 Task: Find connections with filter location Chacarita with filter topic #Industrieswith filter profile language French with filter current company Colgate-Palmolive with filter school Nagpur Jobs with filter industry Communications Equipment Manufacturing with filter service category Labor and Employment Law with filter keywords title Funeral Attendant
Action: Mouse moved to (521, 86)
Screenshot: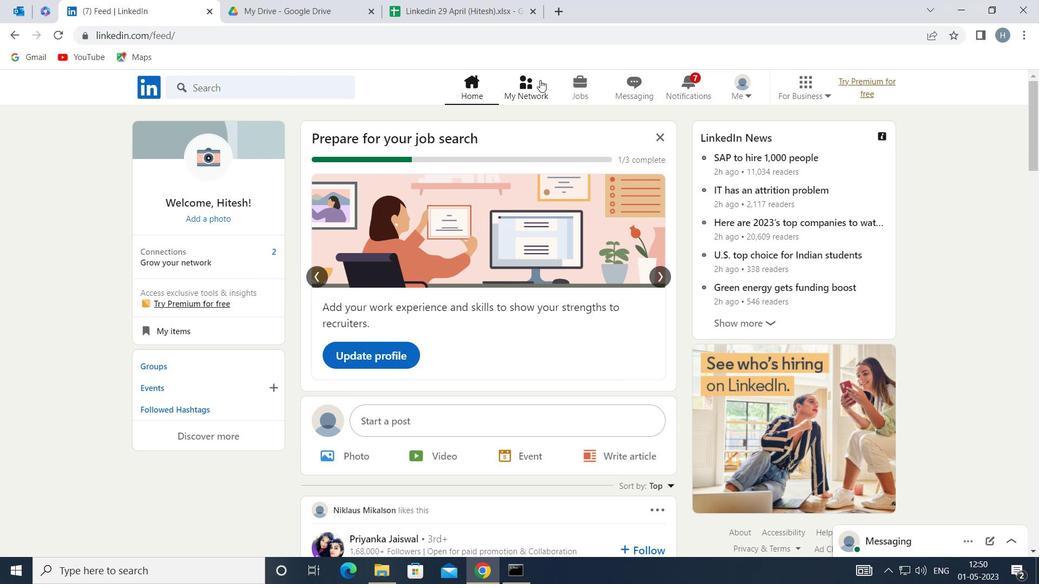 
Action: Mouse pressed left at (521, 86)
Screenshot: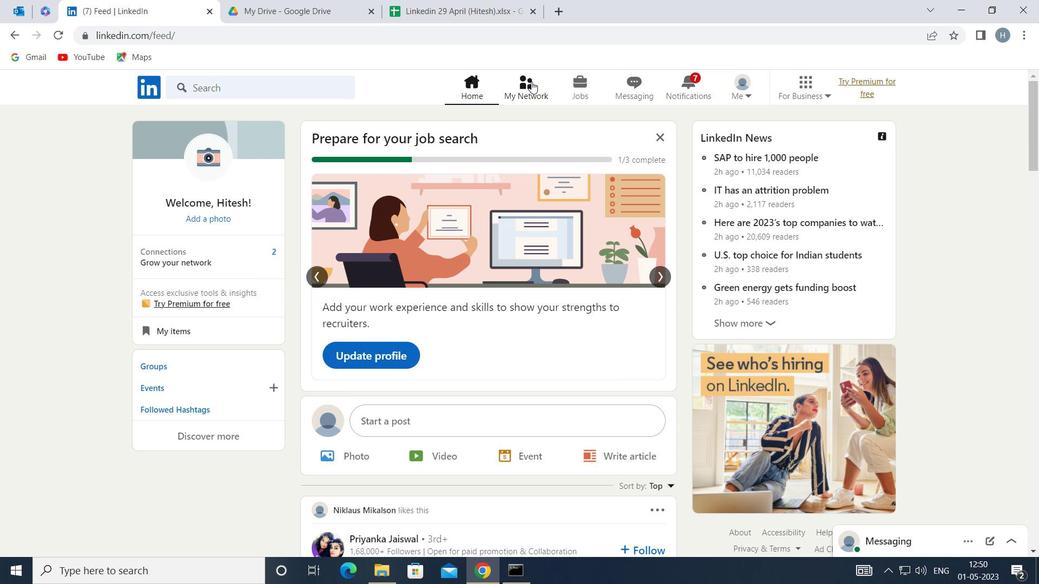 
Action: Mouse moved to (291, 161)
Screenshot: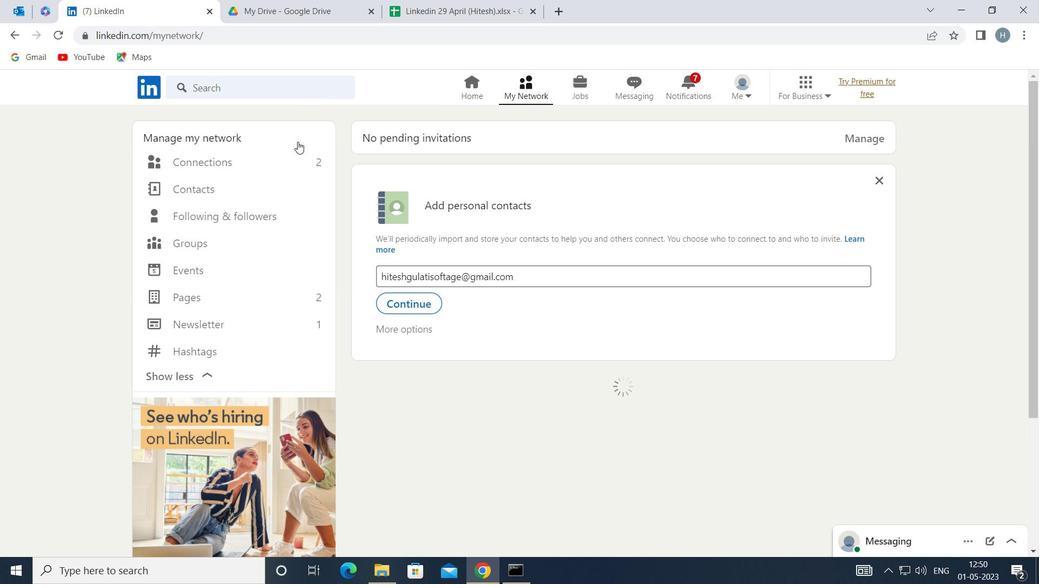 
Action: Mouse pressed left at (291, 161)
Screenshot: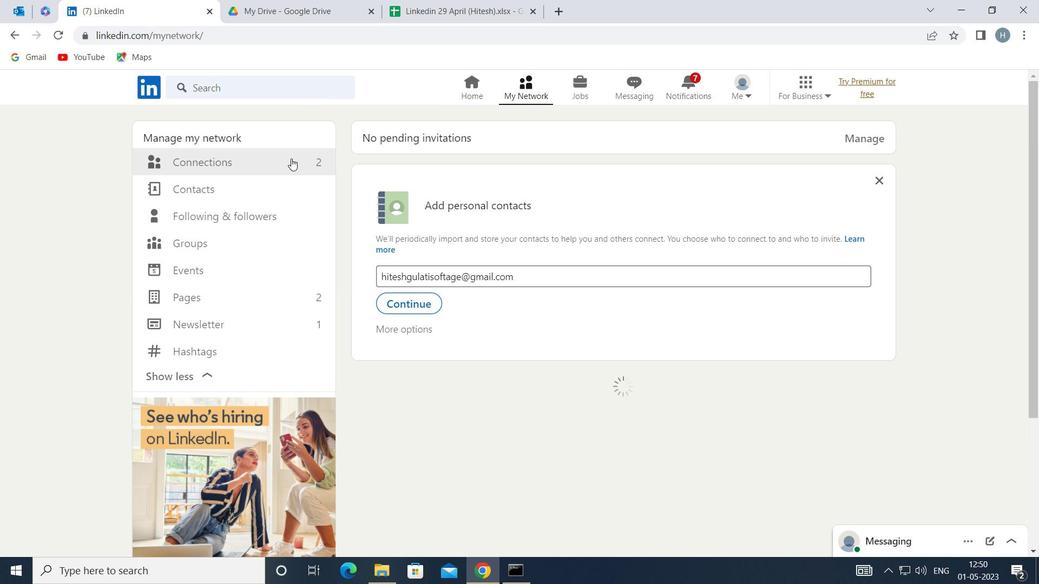 
Action: Mouse moved to (626, 163)
Screenshot: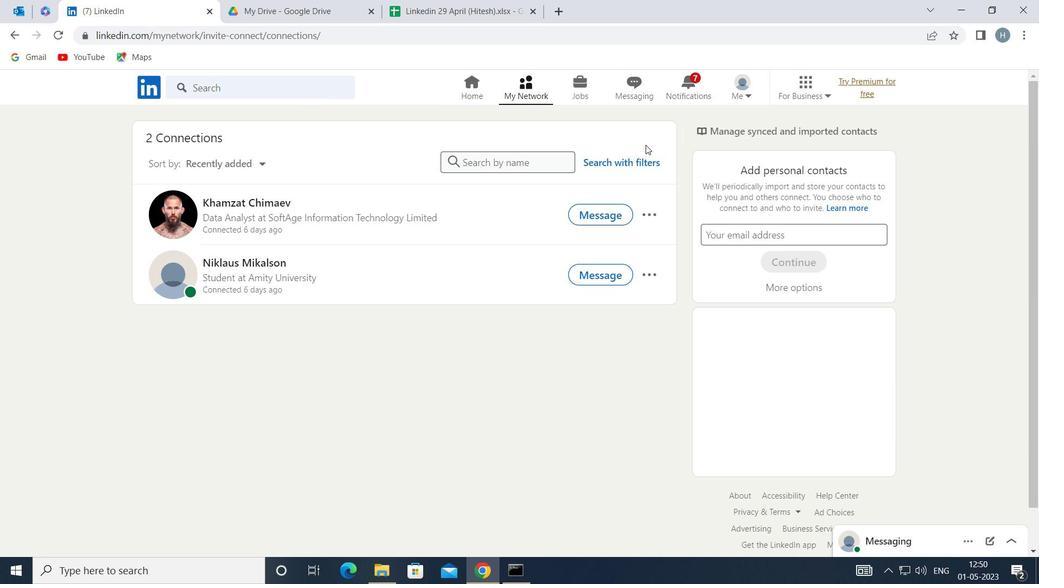 
Action: Mouse pressed left at (626, 163)
Screenshot: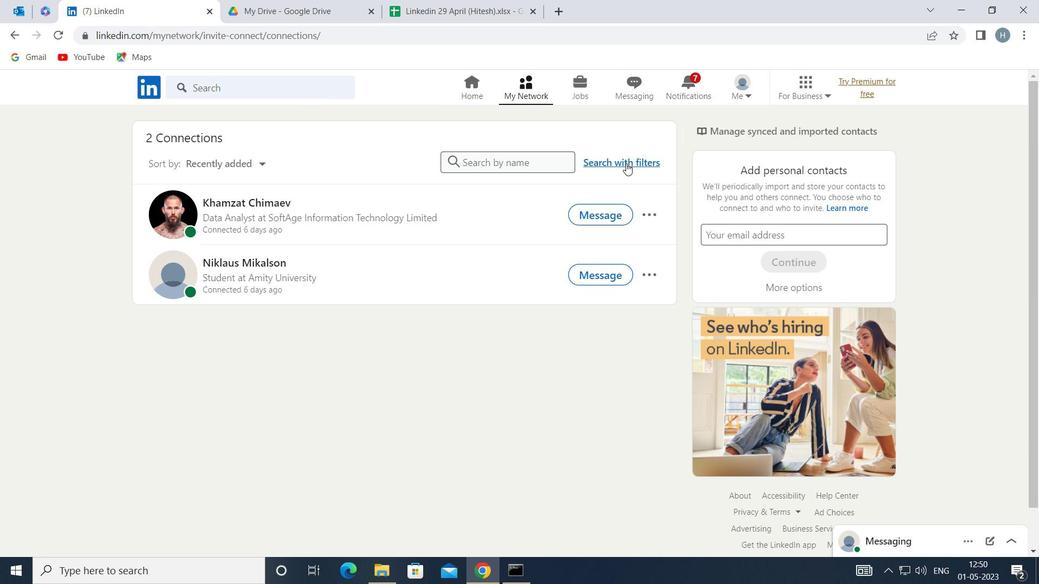 
Action: Mouse moved to (572, 124)
Screenshot: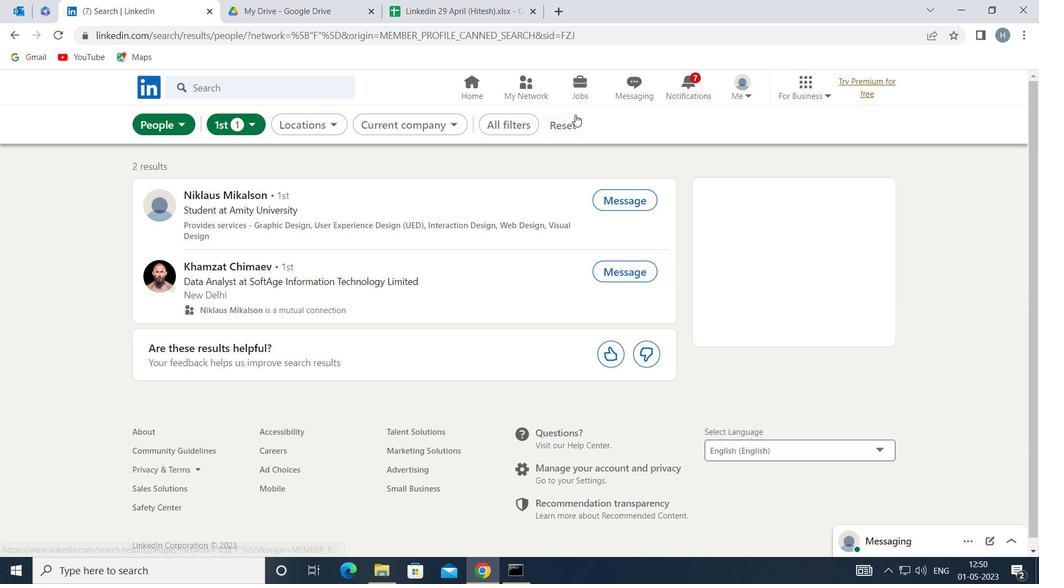 
Action: Mouse pressed left at (572, 124)
Screenshot: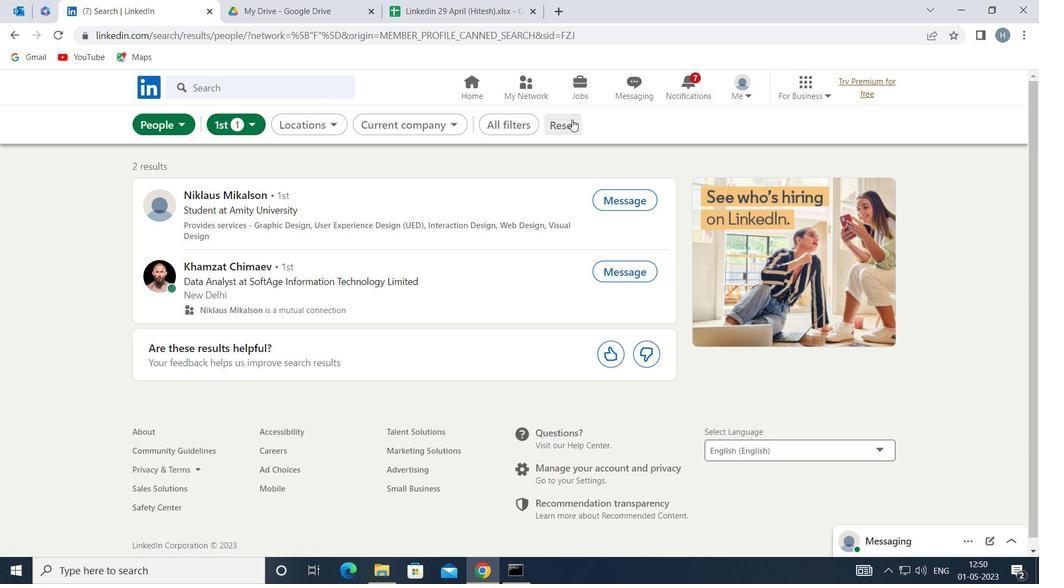 
Action: Mouse moved to (556, 120)
Screenshot: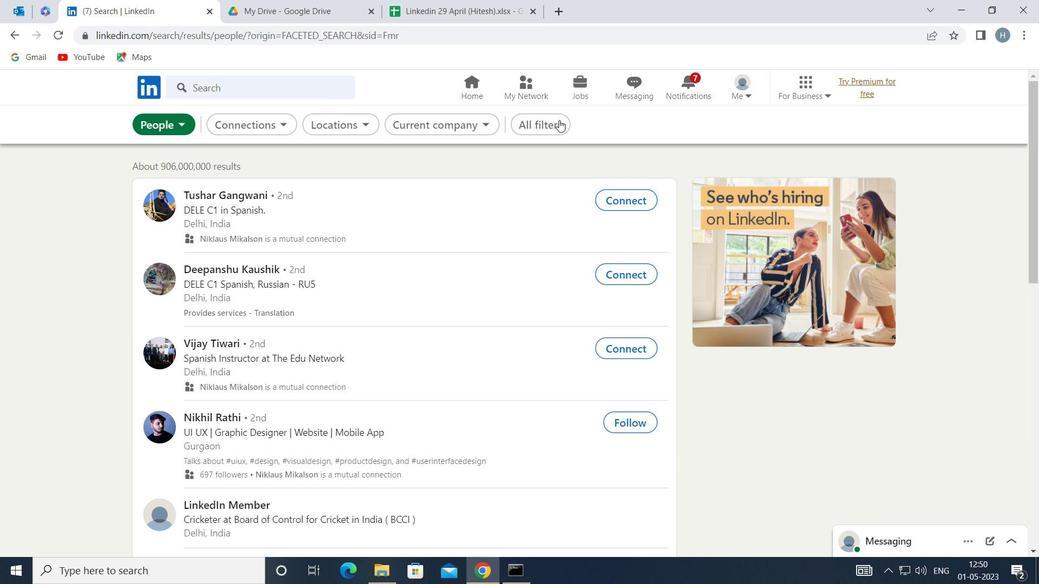 
Action: Mouse pressed left at (556, 120)
Screenshot: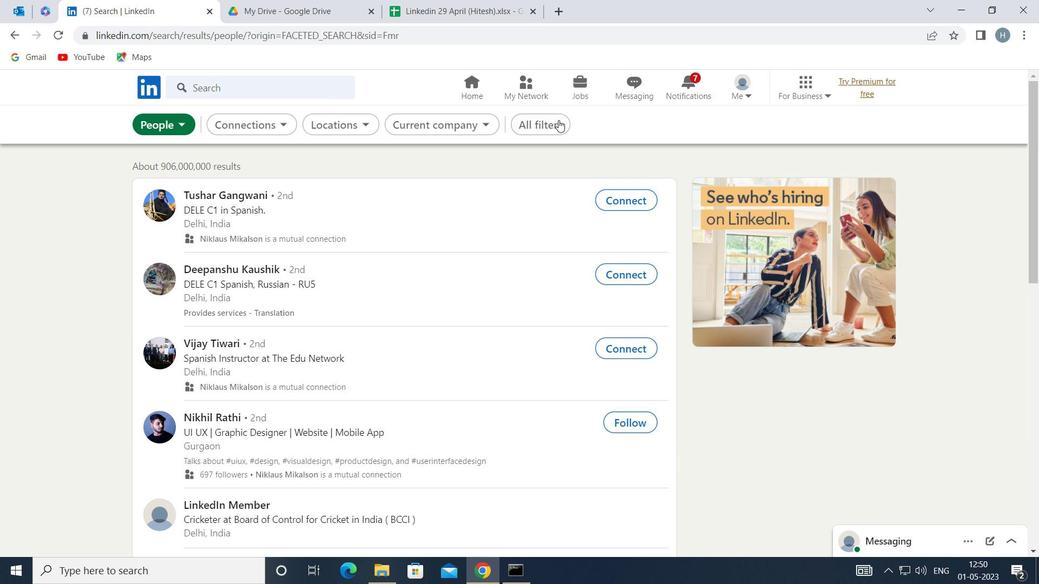 
Action: Mouse moved to (748, 294)
Screenshot: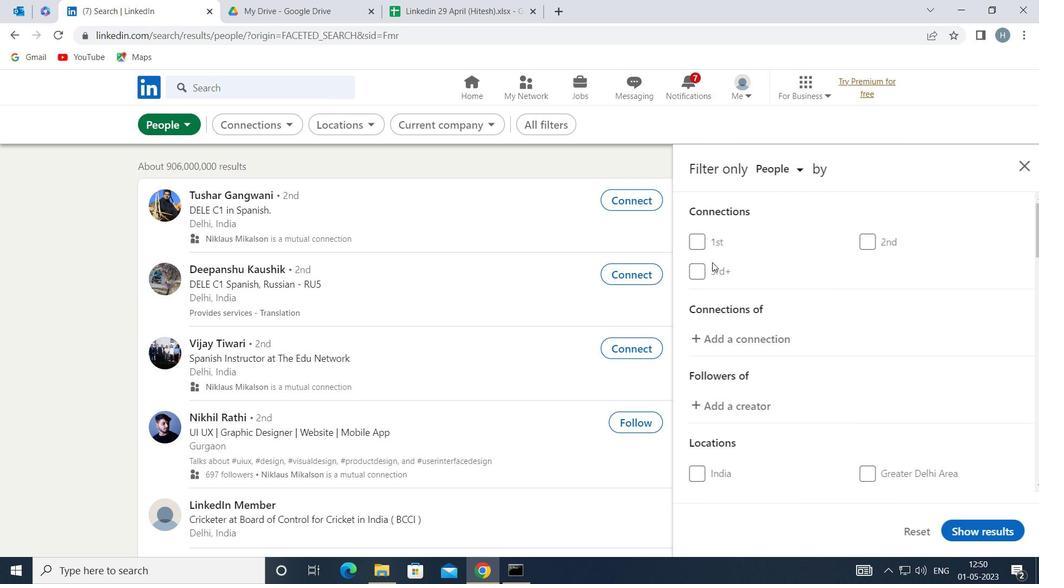 
Action: Mouse scrolled (748, 294) with delta (0, 0)
Screenshot: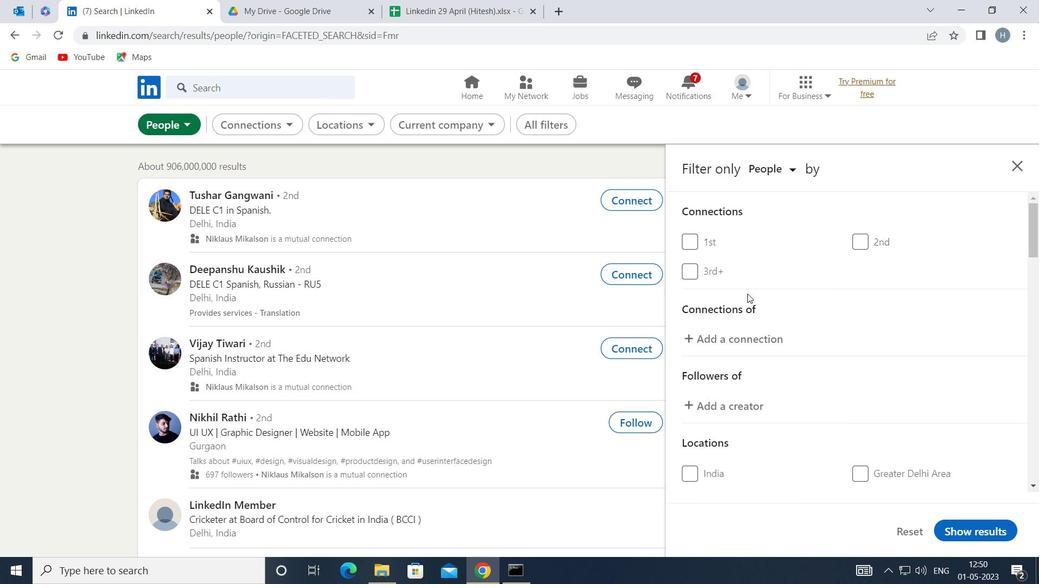 
Action: Mouse scrolled (748, 294) with delta (0, 0)
Screenshot: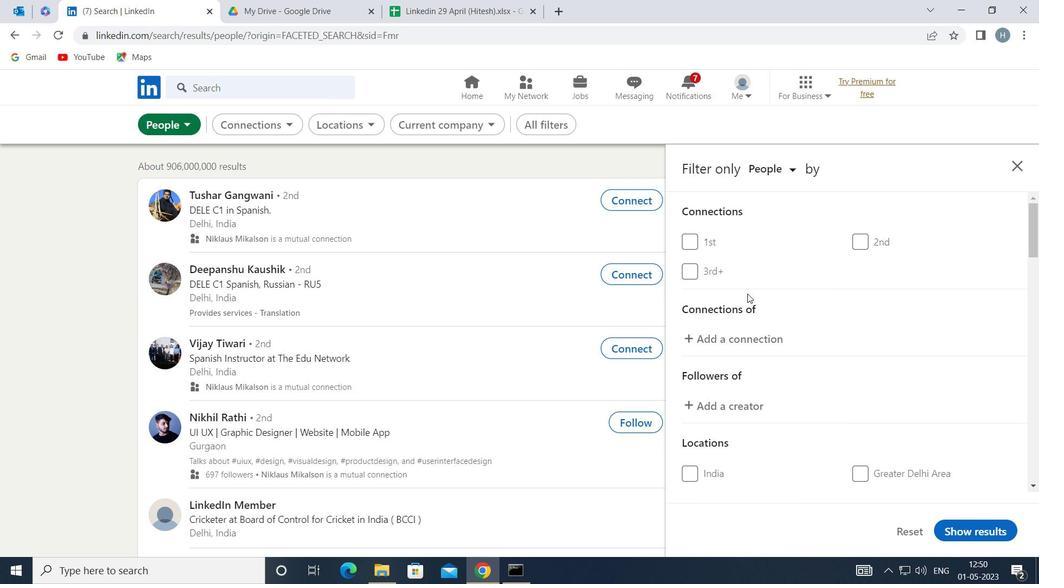 
Action: Mouse scrolled (748, 295) with delta (0, 0)
Screenshot: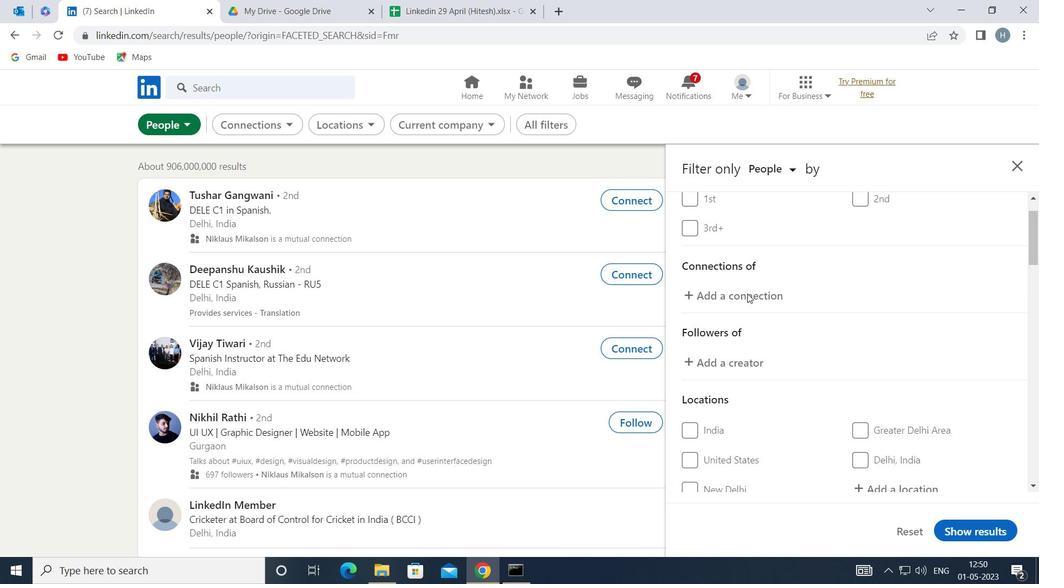 
Action: Mouse scrolled (748, 294) with delta (0, 0)
Screenshot: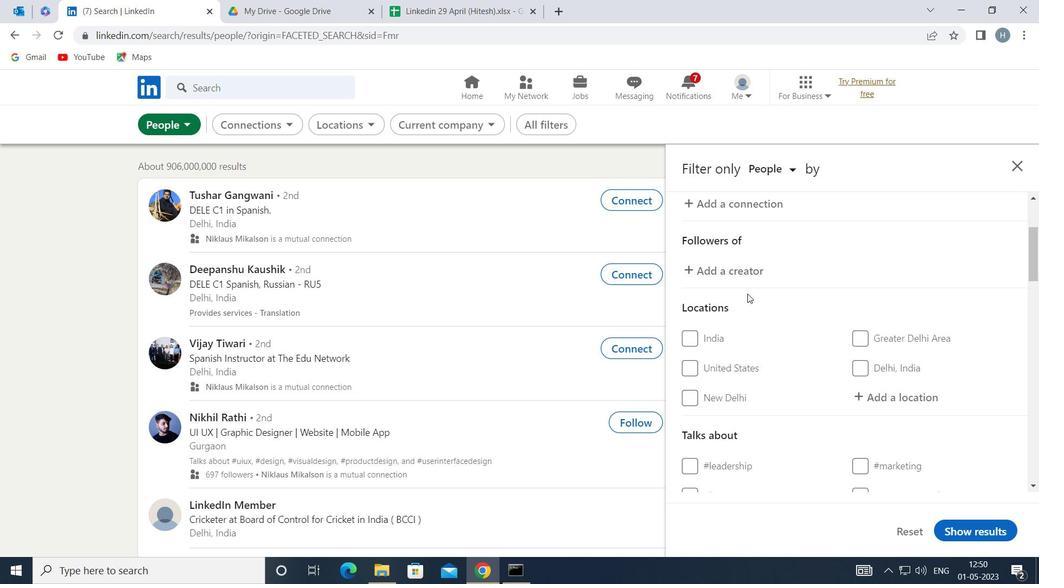
Action: Mouse moved to (877, 394)
Screenshot: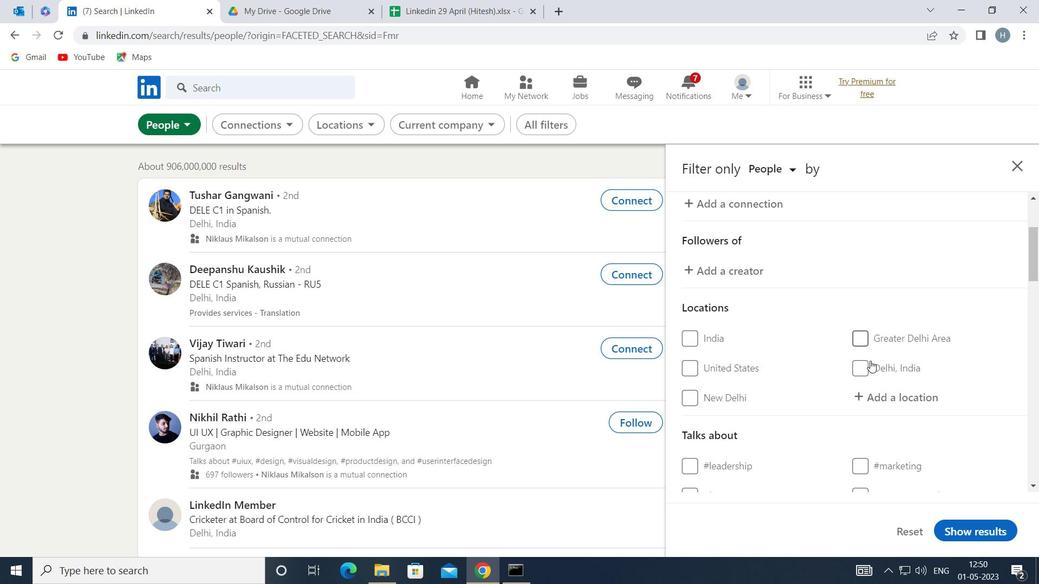 
Action: Mouse pressed left at (877, 394)
Screenshot: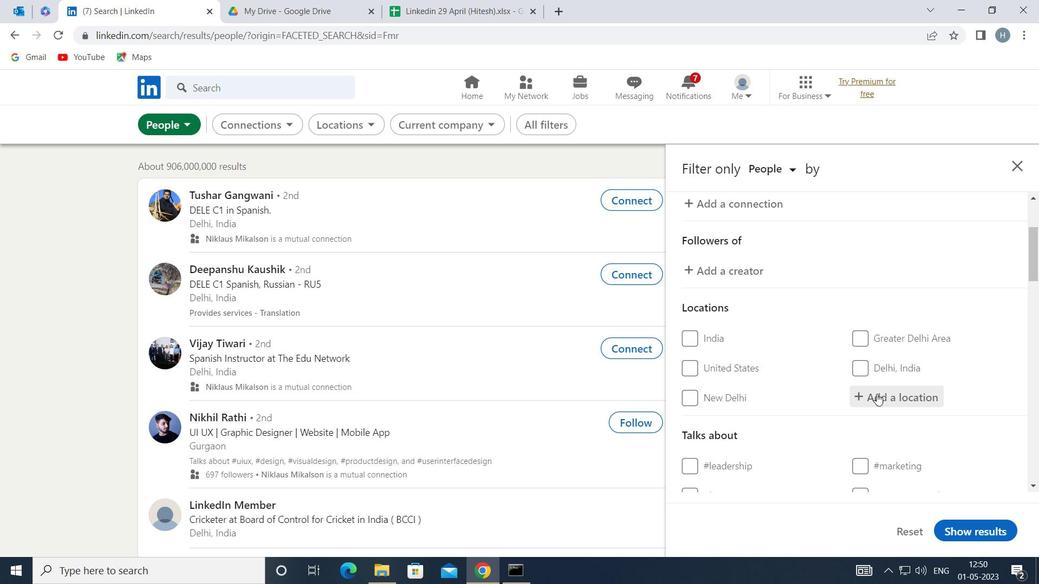 
Action: Mouse moved to (852, 397)
Screenshot: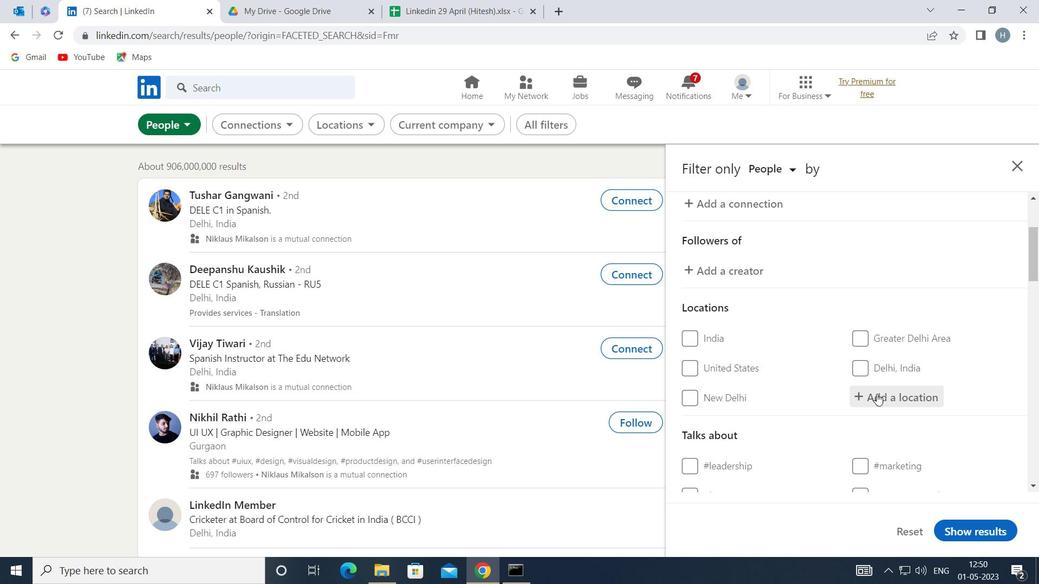 
Action: Key pressed <Key.shift><Key.shift>CHACARITA<Key.enter>
Screenshot: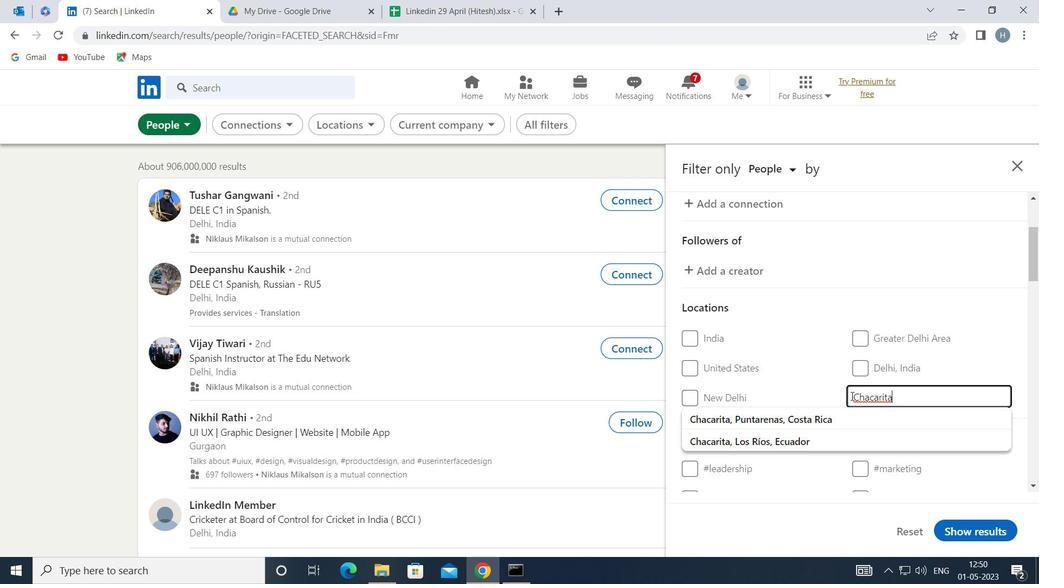 
Action: Mouse scrolled (852, 396) with delta (0, 0)
Screenshot: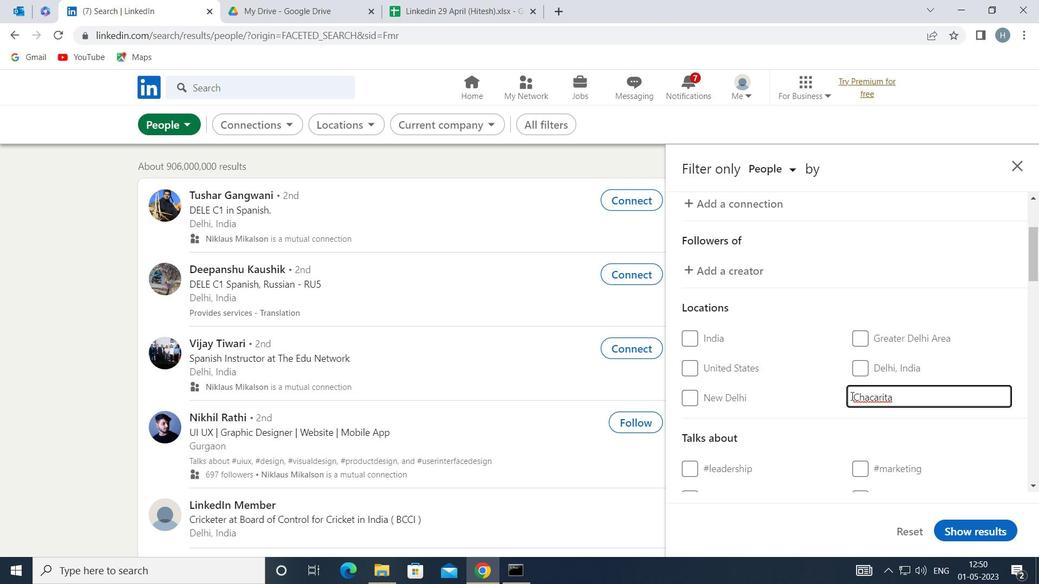 
Action: Mouse moved to (850, 395)
Screenshot: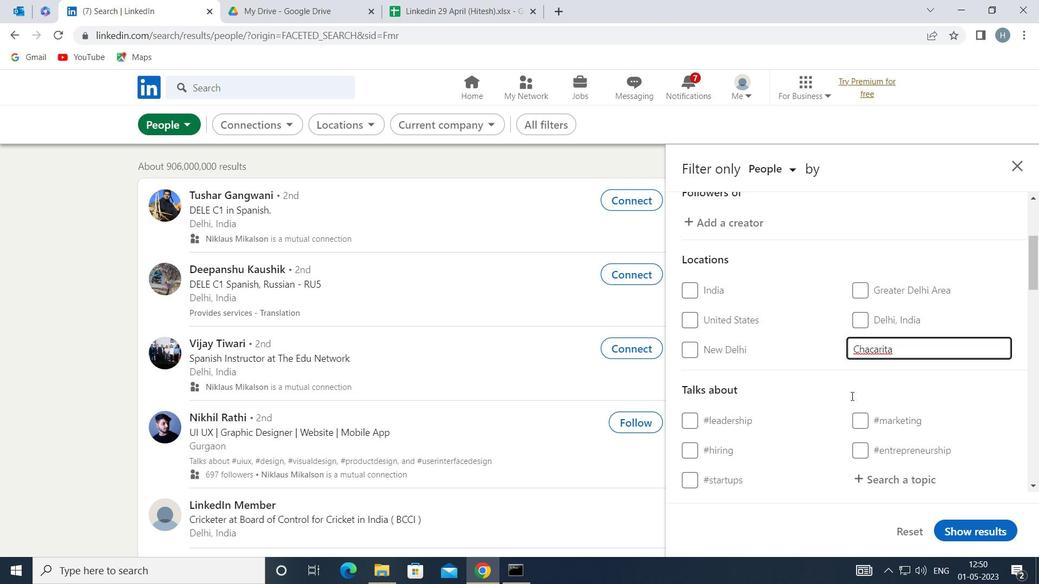 
Action: Mouse scrolled (850, 394) with delta (0, 0)
Screenshot: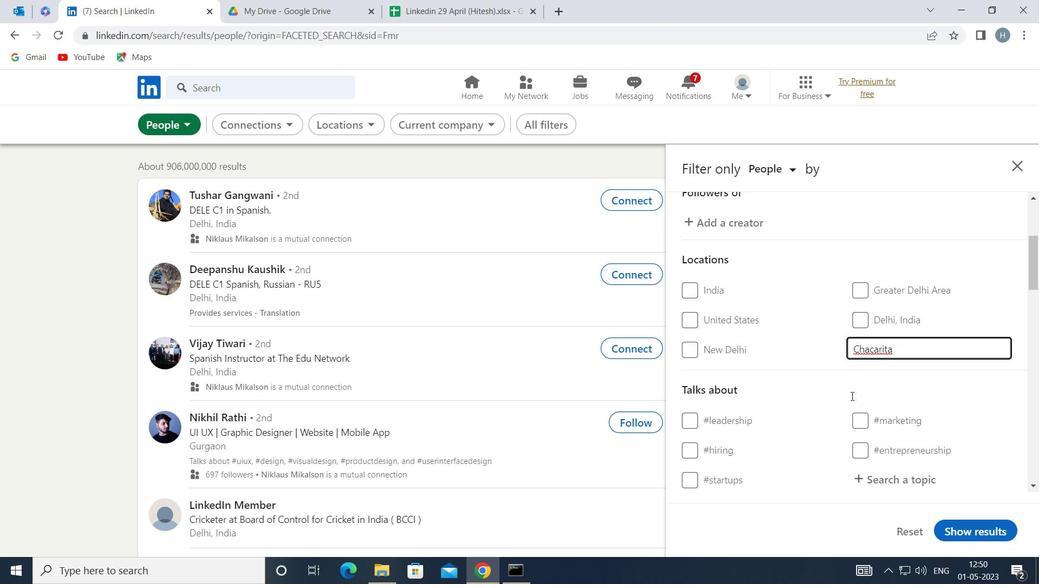 
Action: Mouse moved to (868, 387)
Screenshot: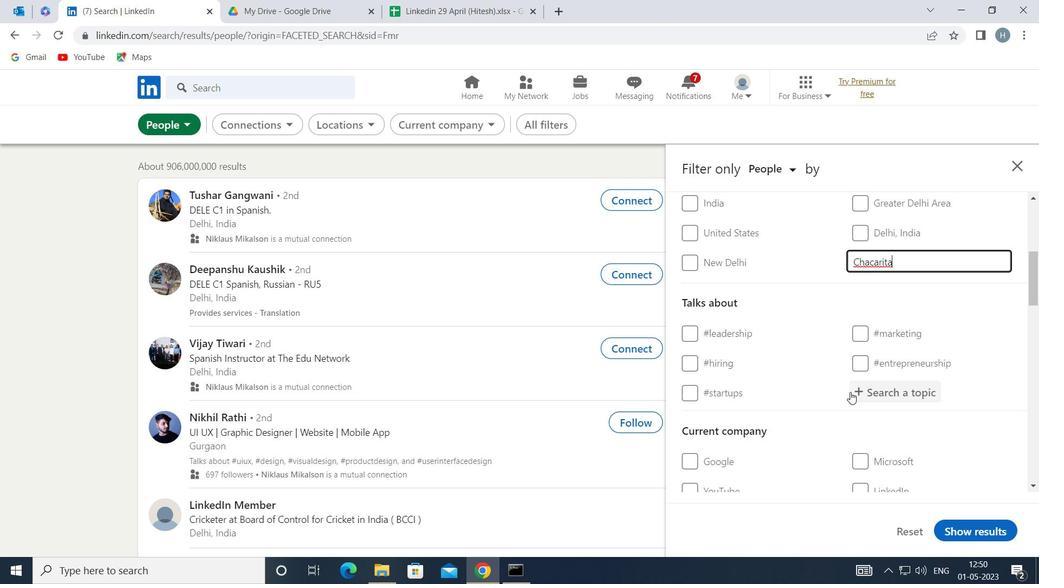 
Action: Mouse pressed left at (868, 387)
Screenshot: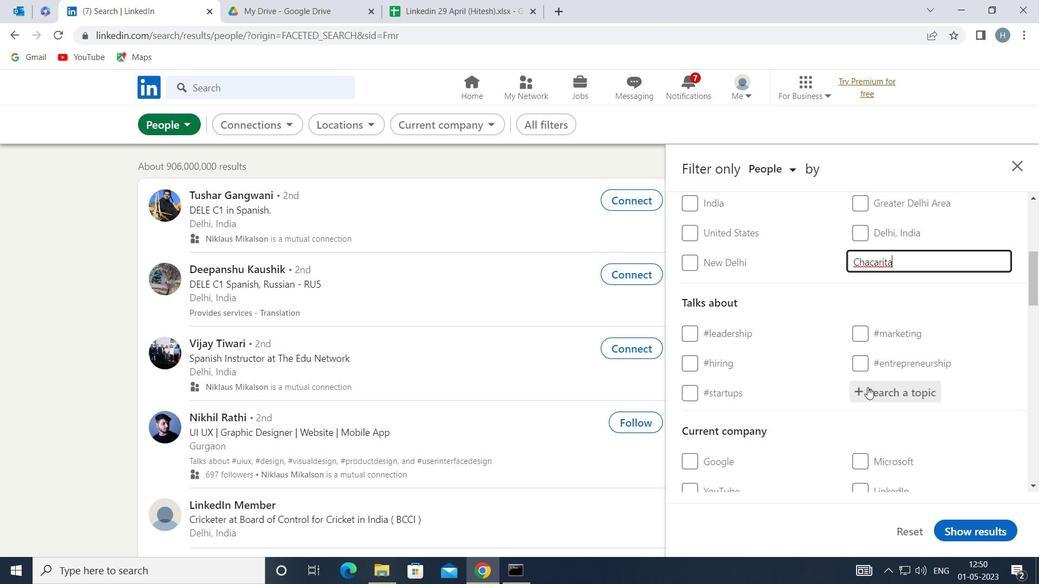 
Action: Key pressed <Key.shift>INDUSTRIE
Screenshot: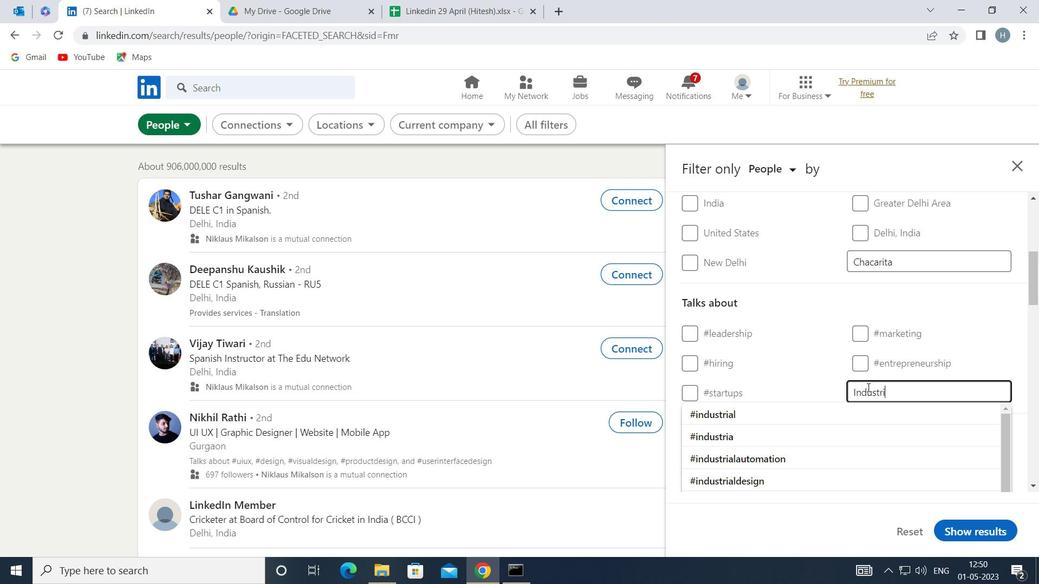 
Action: Mouse moved to (869, 386)
Screenshot: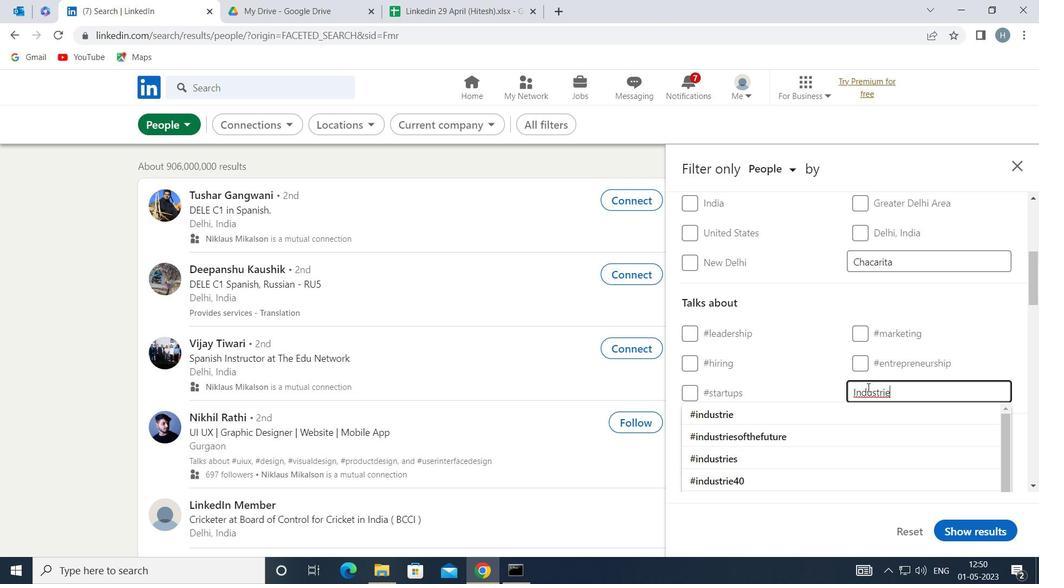 
Action: Key pressed S
Screenshot: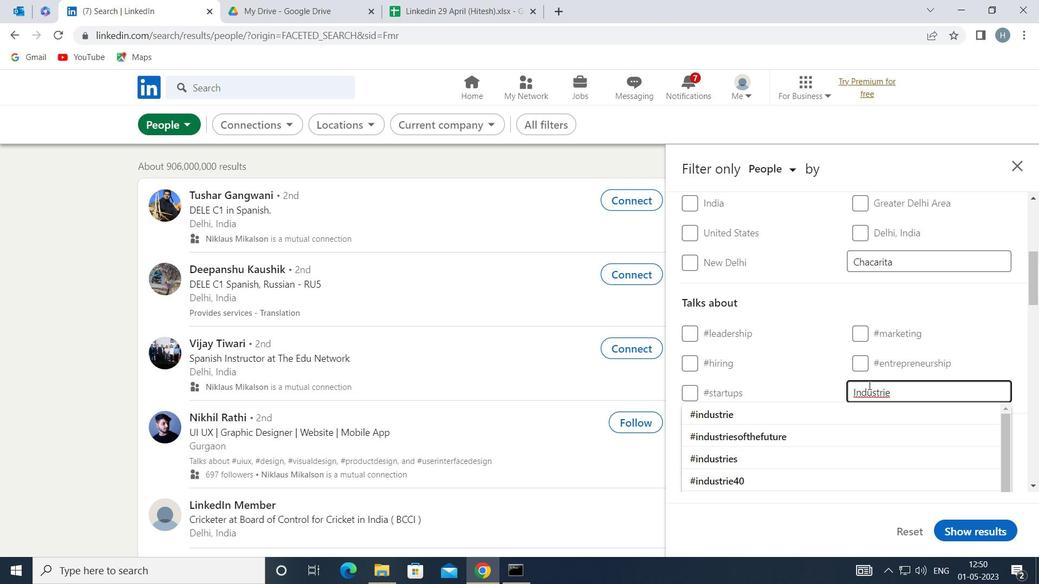 
Action: Mouse moved to (807, 440)
Screenshot: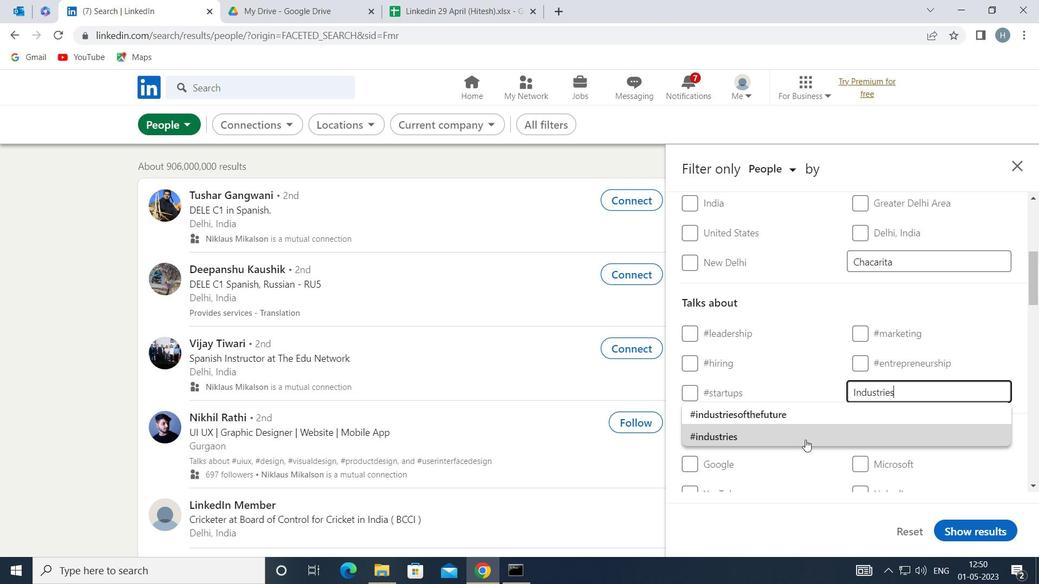
Action: Mouse pressed left at (807, 440)
Screenshot: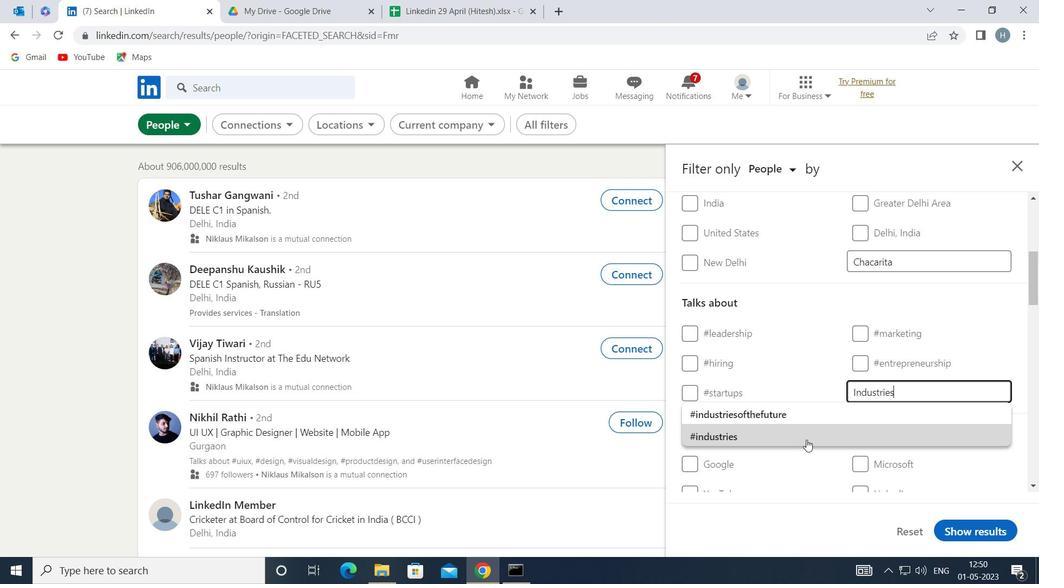 
Action: Mouse moved to (804, 424)
Screenshot: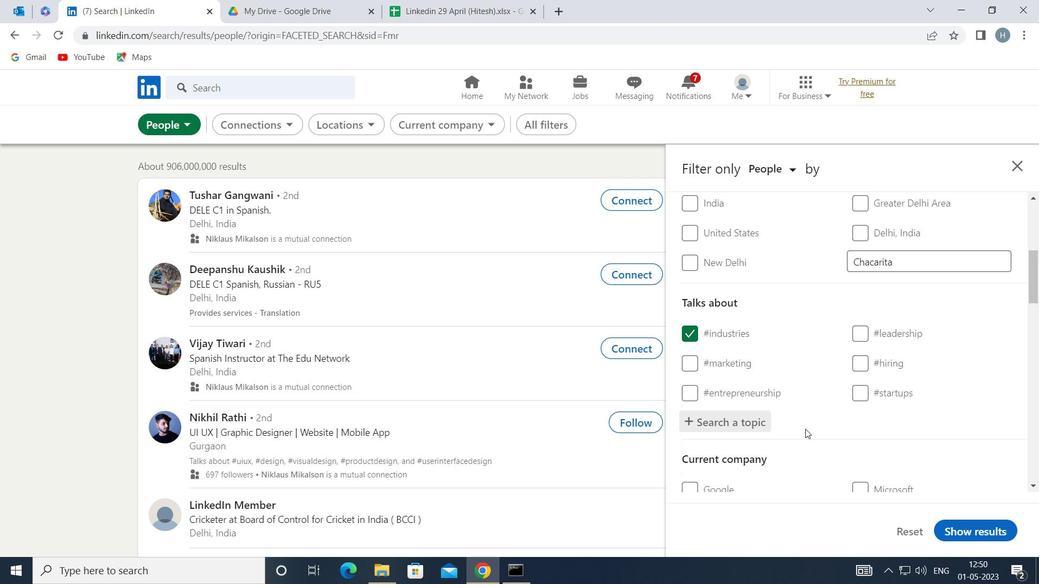 
Action: Mouse scrolled (804, 423) with delta (0, 0)
Screenshot: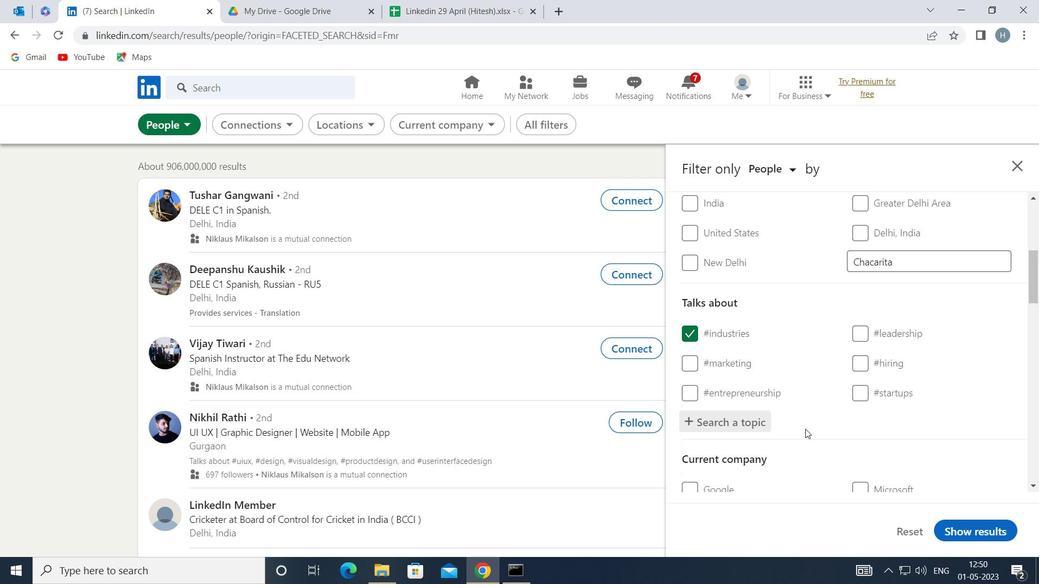 
Action: Mouse scrolled (804, 423) with delta (0, 0)
Screenshot: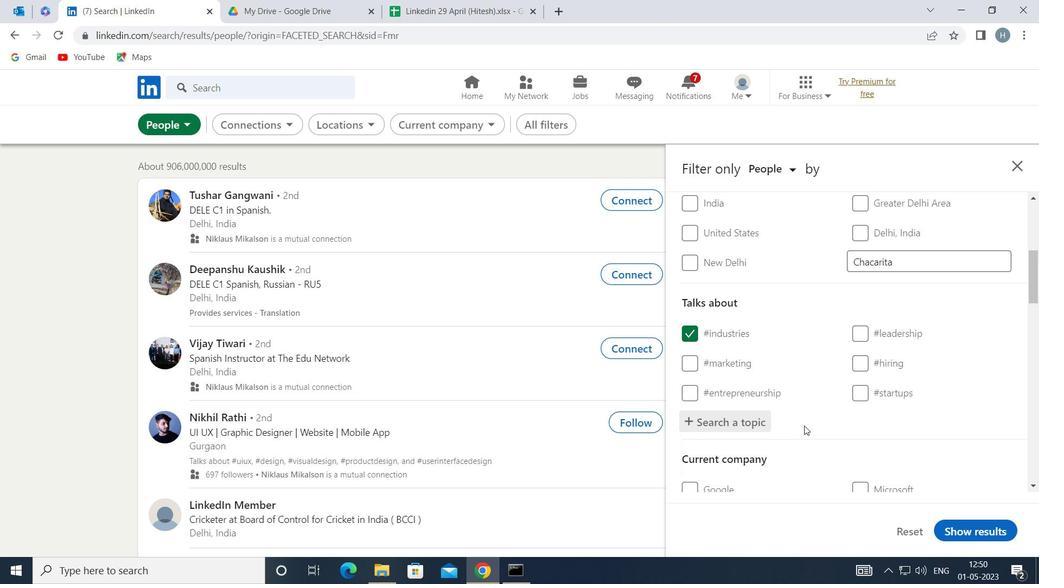 
Action: Mouse moved to (804, 424)
Screenshot: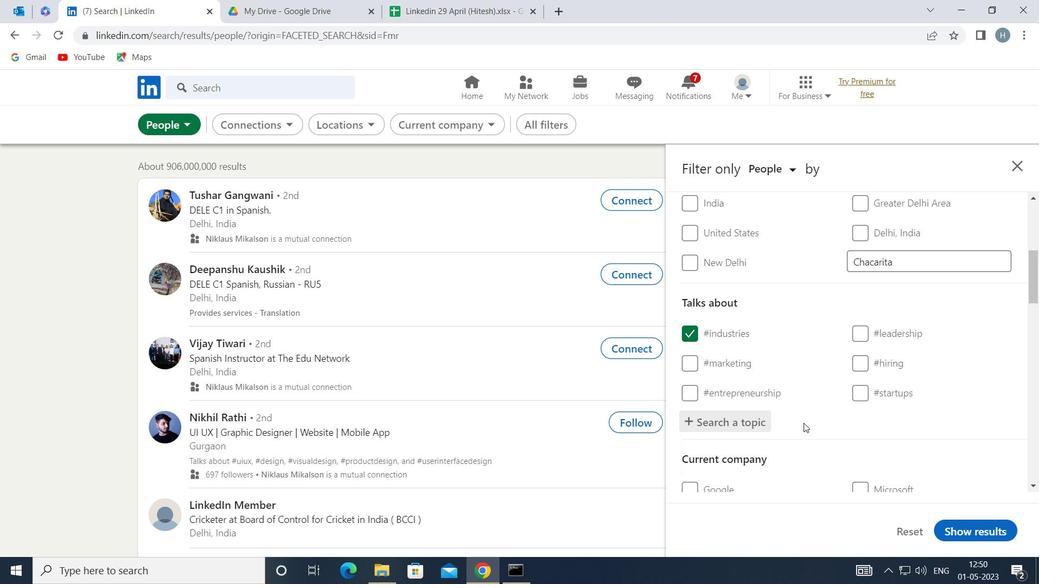 
Action: Mouse scrolled (804, 423) with delta (0, 0)
Screenshot: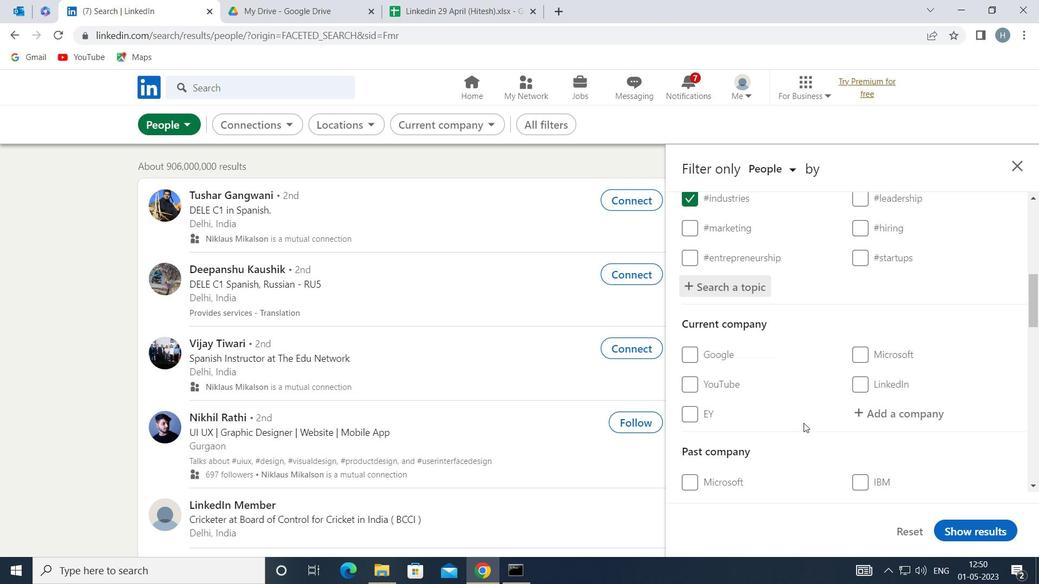 
Action: Mouse scrolled (804, 423) with delta (0, 0)
Screenshot: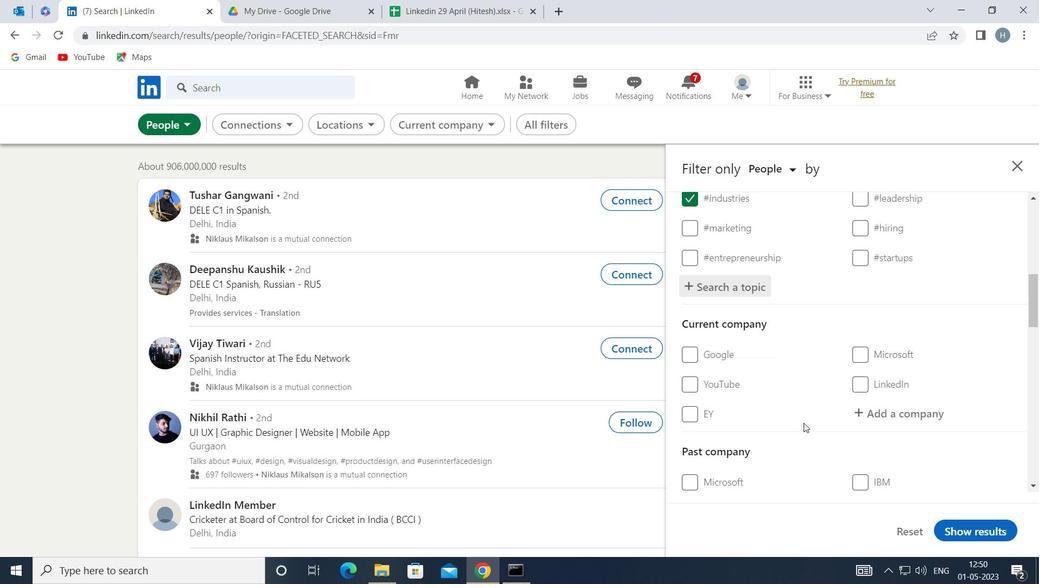 
Action: Mouse scrolled (804, 423) with delta (0, 0)
Screenshot: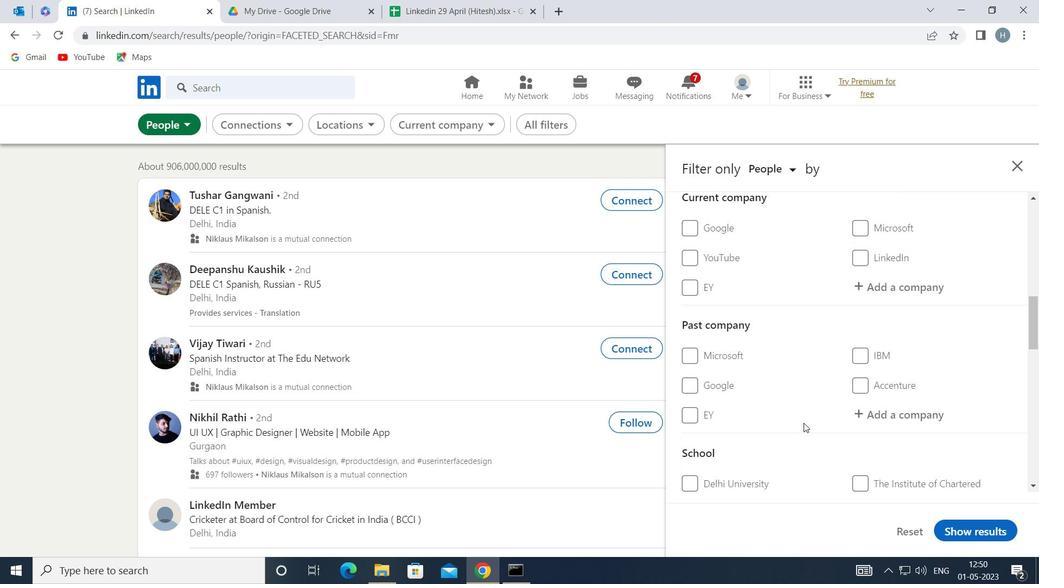 
Action: Mouse scrolled (804, 423) with delta (0, 0)
Screenshot: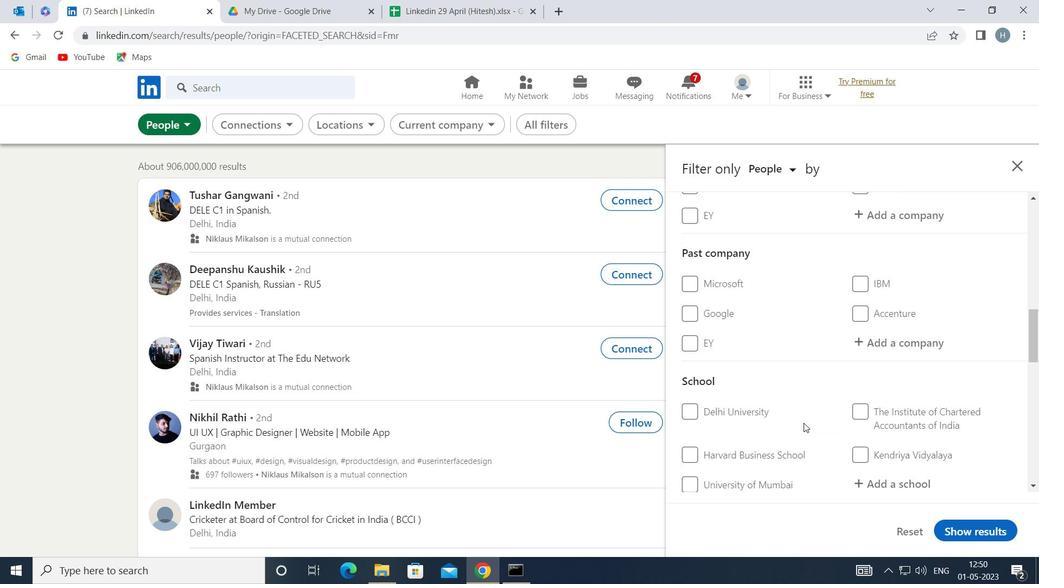 
Action: Mouse scrolled (804, 423) with delta (0, 0)
Screenshot: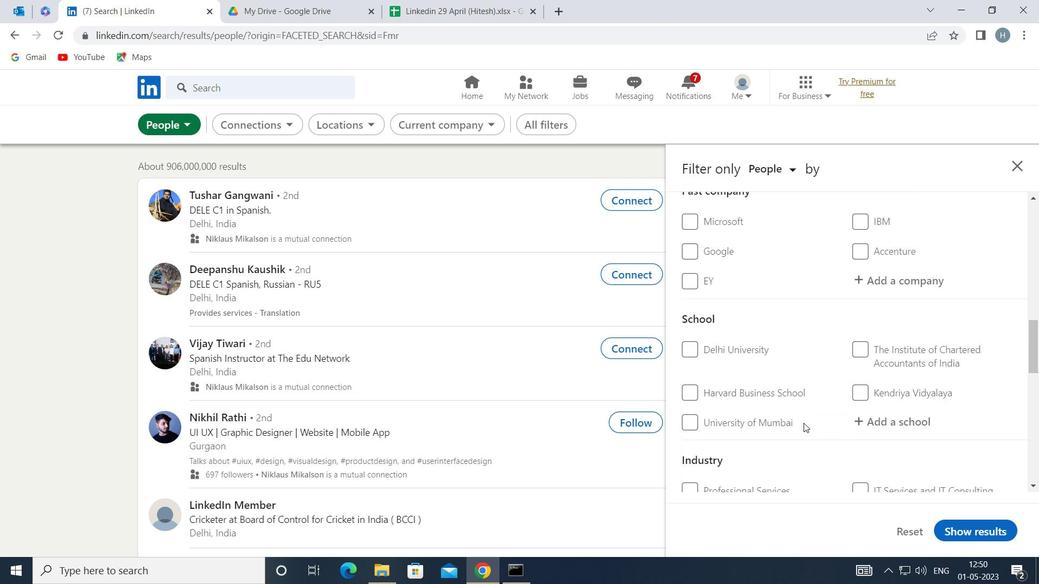 
Action: Mouse scrolled (804, 423) with delta (0, 0)
Screenshot: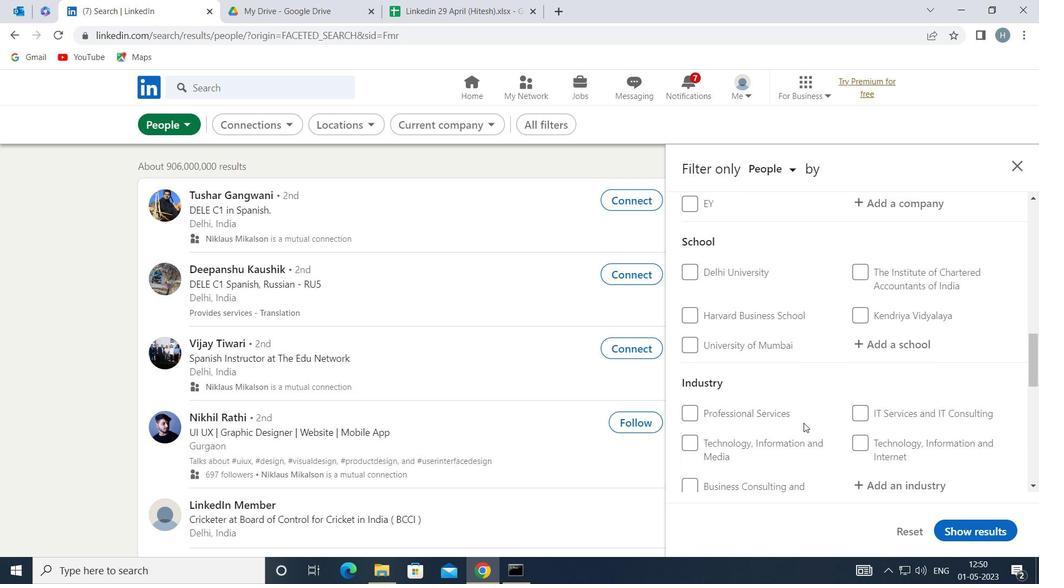 
Action: Mouse scrolled (804, 423) with delta (0, 0)
Screenshot: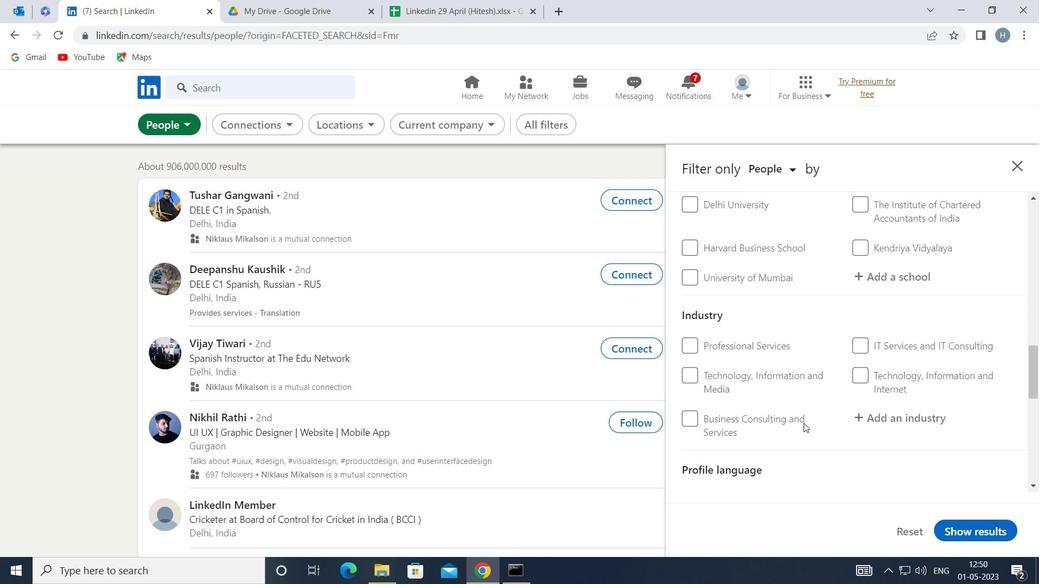 
Action: Mouse scrolled (804, 423) with delta (0, 0)
Screenshot: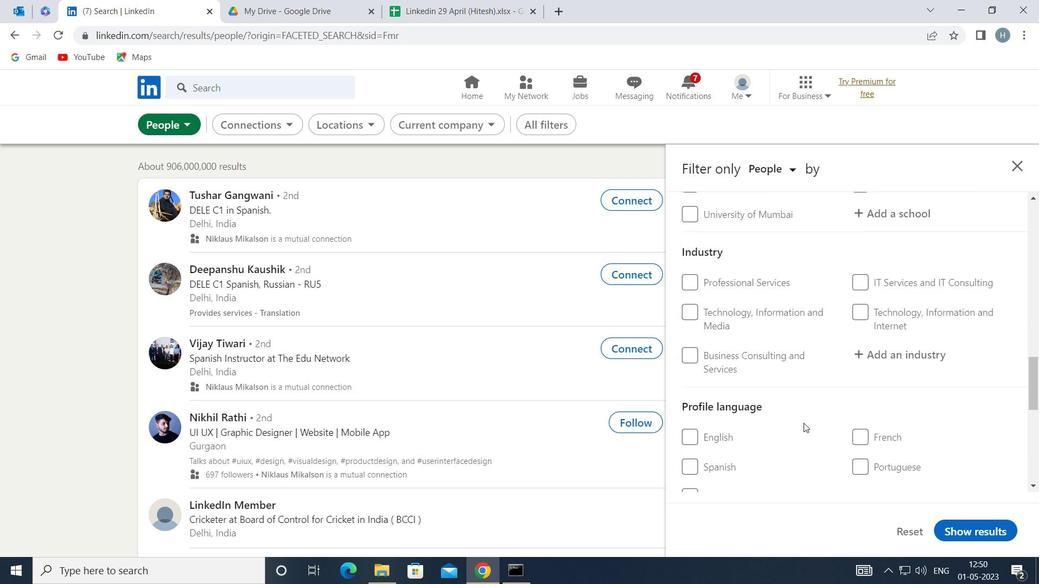 
Action: Mouse moved to (857, 369)
Screenshot: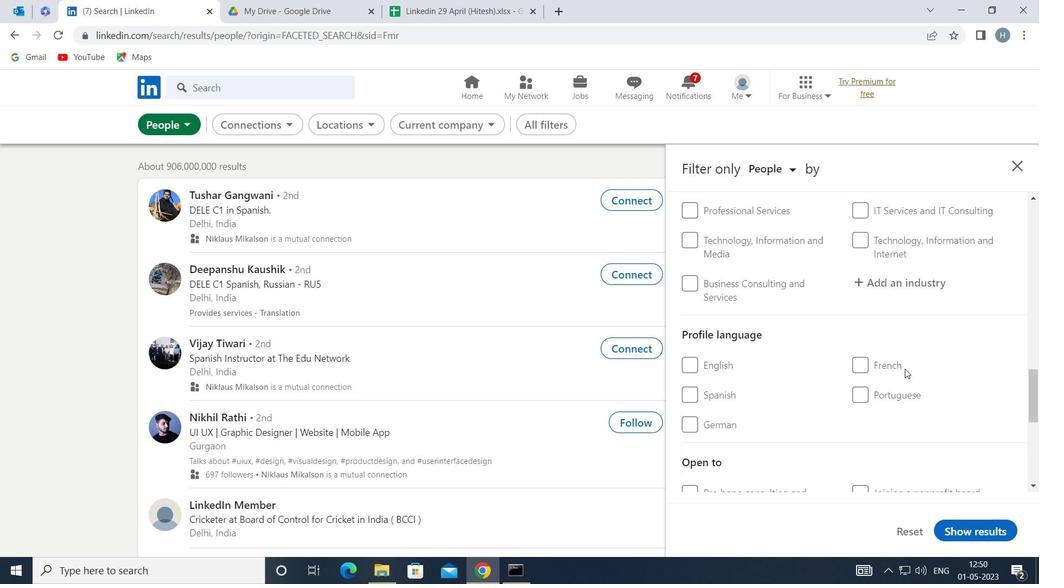 
Action: Mouse pressed left at (857, 369)
Screenshot: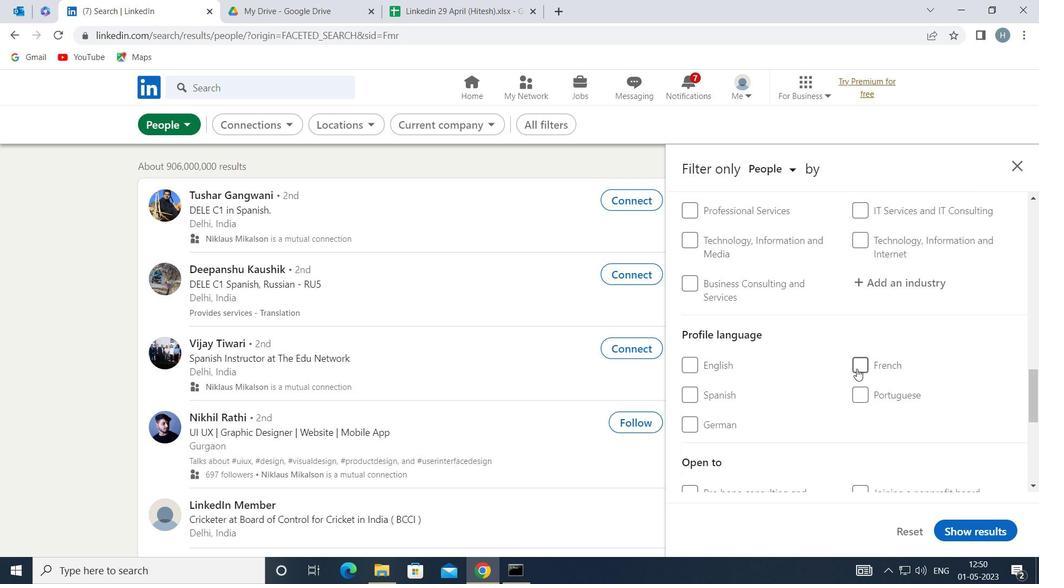 
Action: Mouse moved to (802, 401)
Screenshot: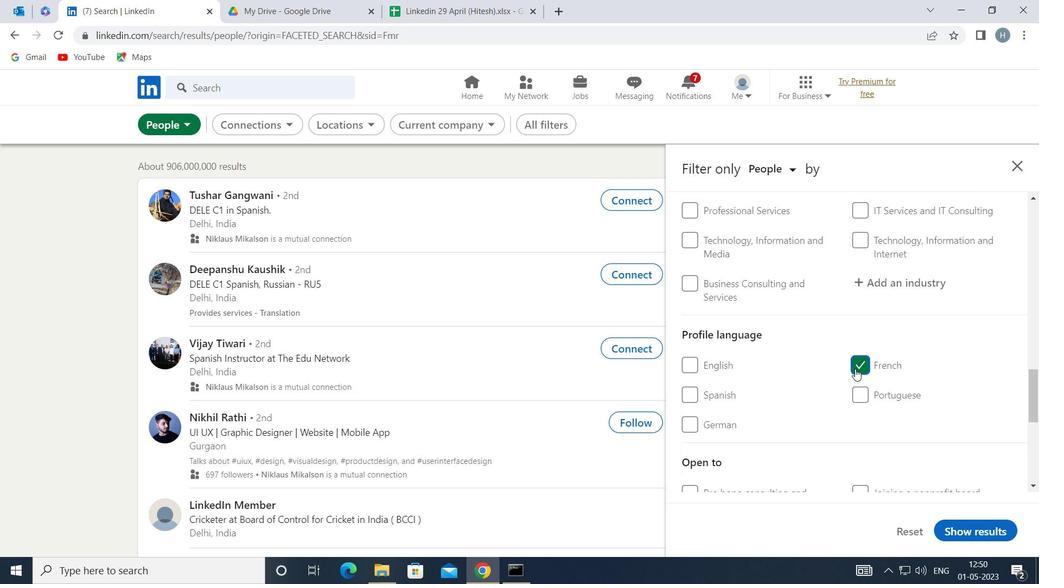 
Action: Mouse scrolled (802, 402) with delta (0, 0)
Screenshot: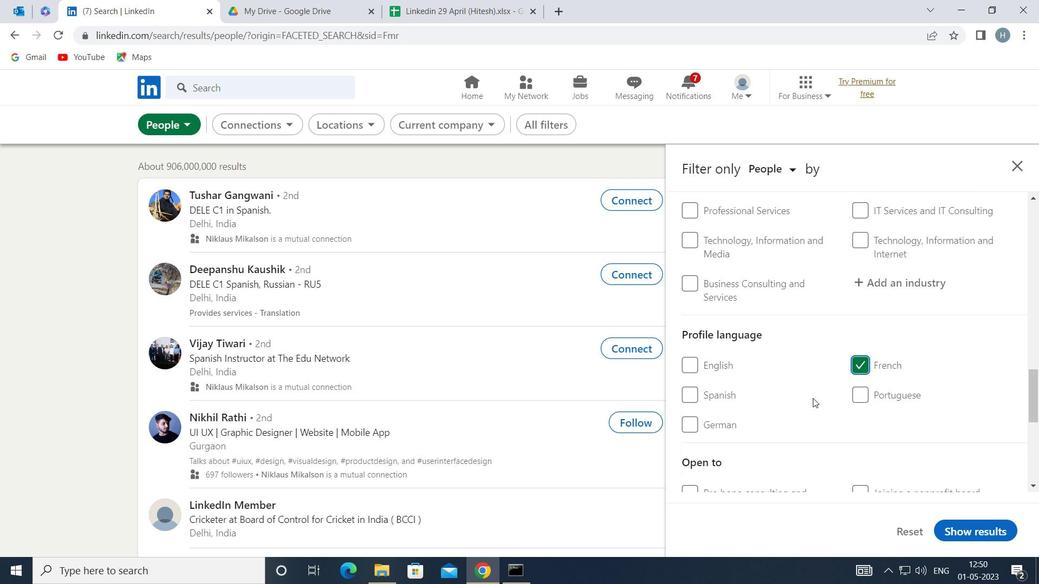 
Action: Mouse scrolled (802, 402) with delta (0, 0)
Screenshot: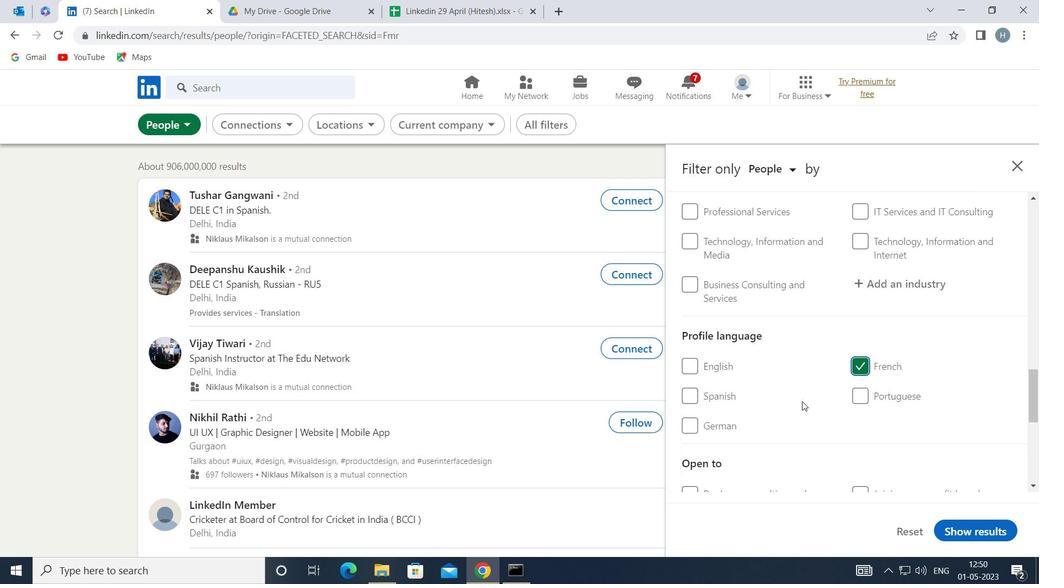 
Action: Mouse scrolled (802, 402) with delta (0, 0)
Screenshot: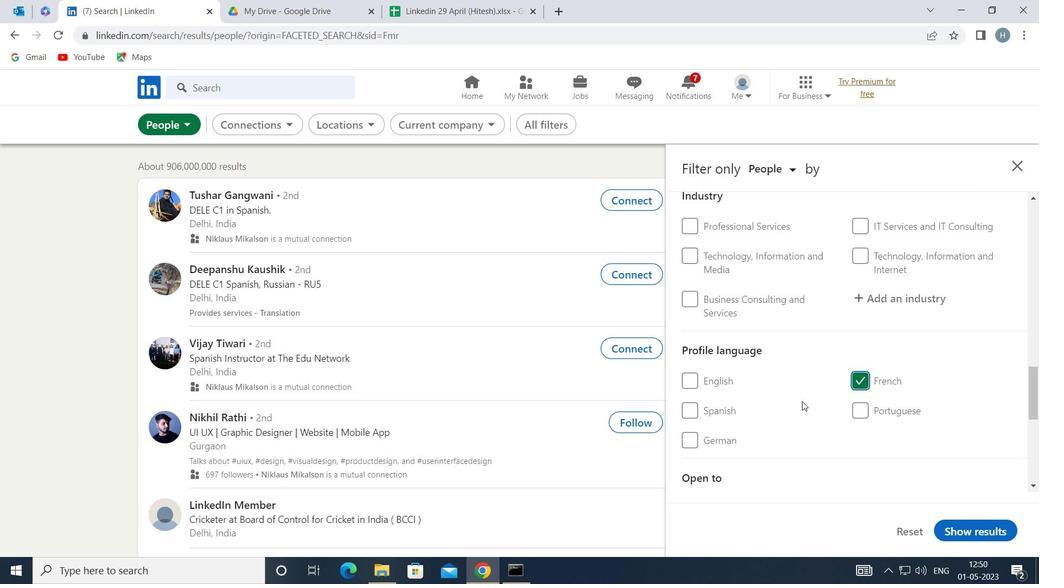 
Action: Mouse scrolled (802, 402) with delta (0, 0)
Screenshot: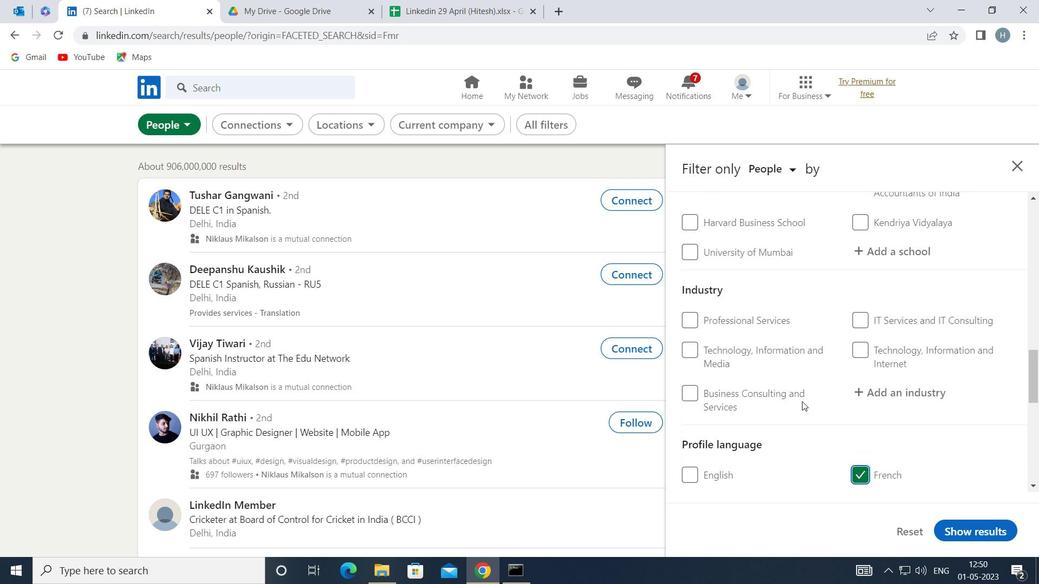 
Action: Mouse scrolled (802, 402) with delta (0, 0)
Screenshot: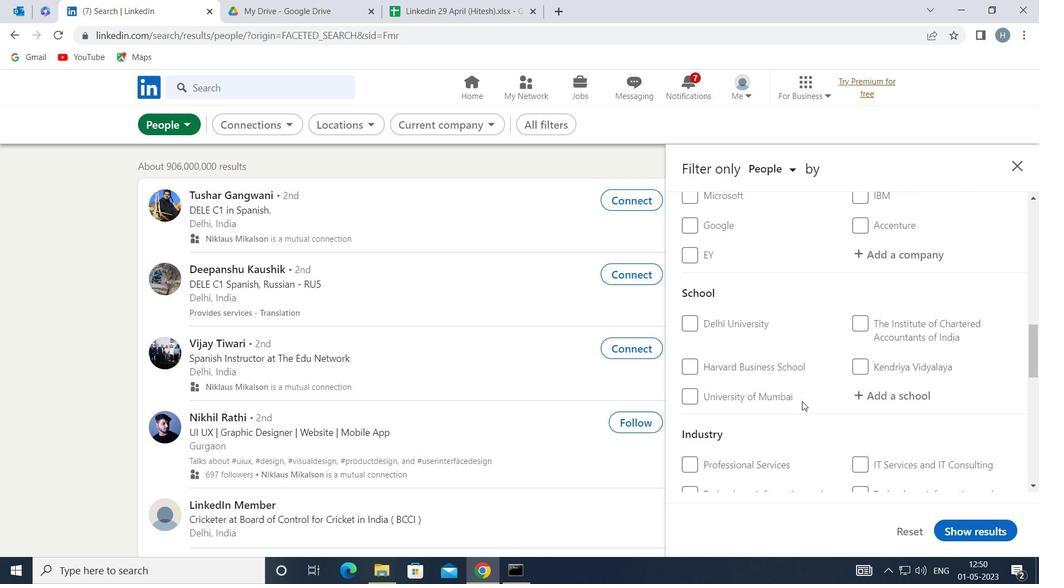 
Action: Mouse scrolled (802, 402) with delta (0, 0)
Screenshot: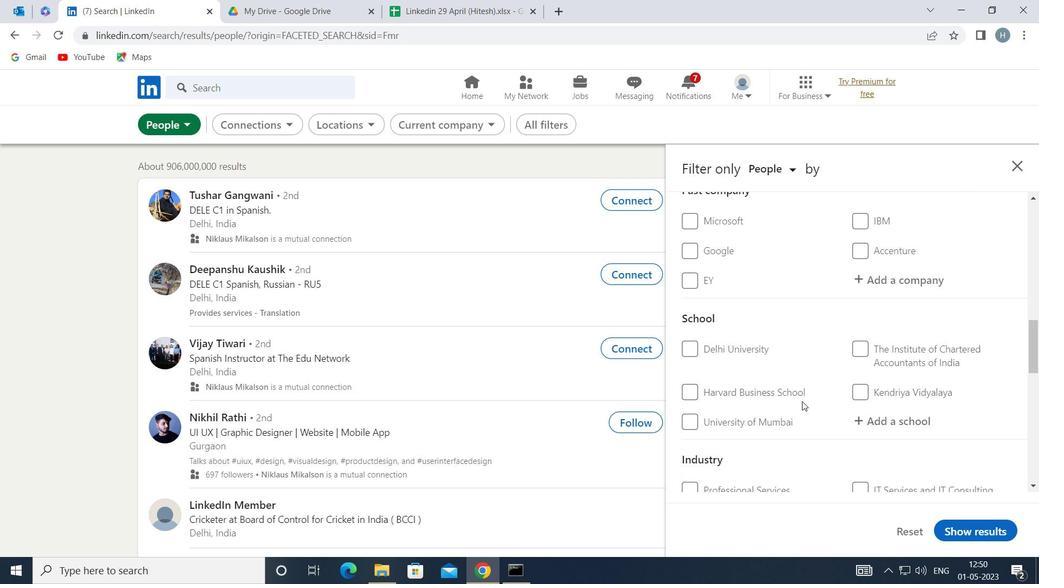 
Action: Mouse scrolled (802, 402) with delta (0, 0)
Screenshot: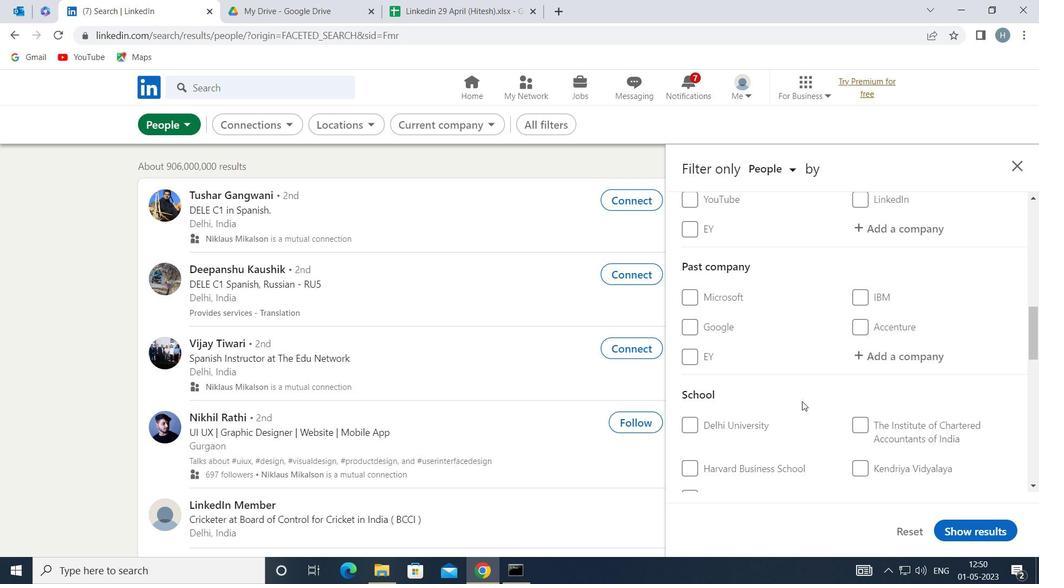 
Action: Mouse scrolled (802, 402) with delta (0, 0)
Screenshot: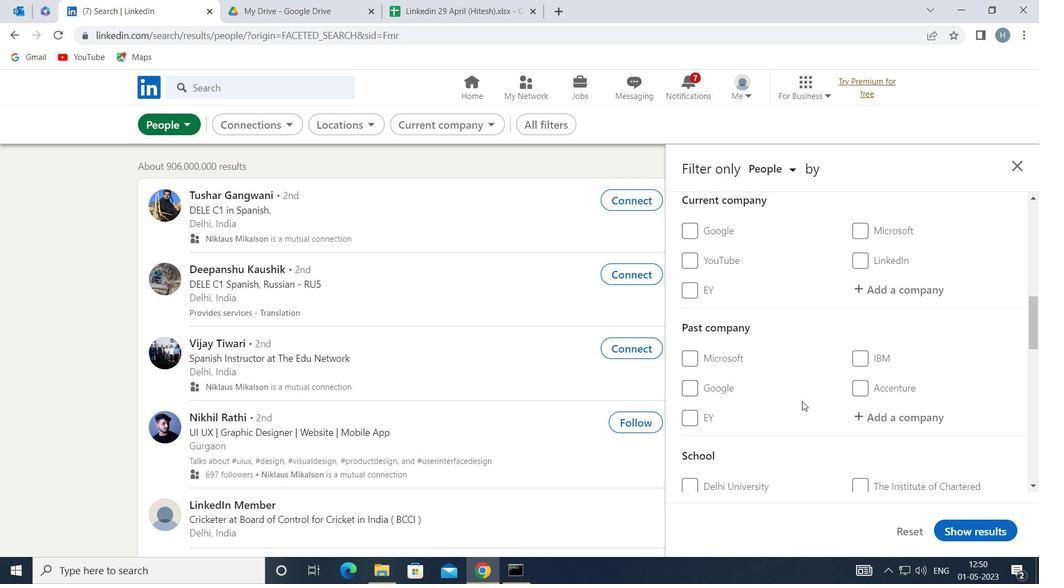 
Action: Mouse moved to (868, 411)
Screenshot: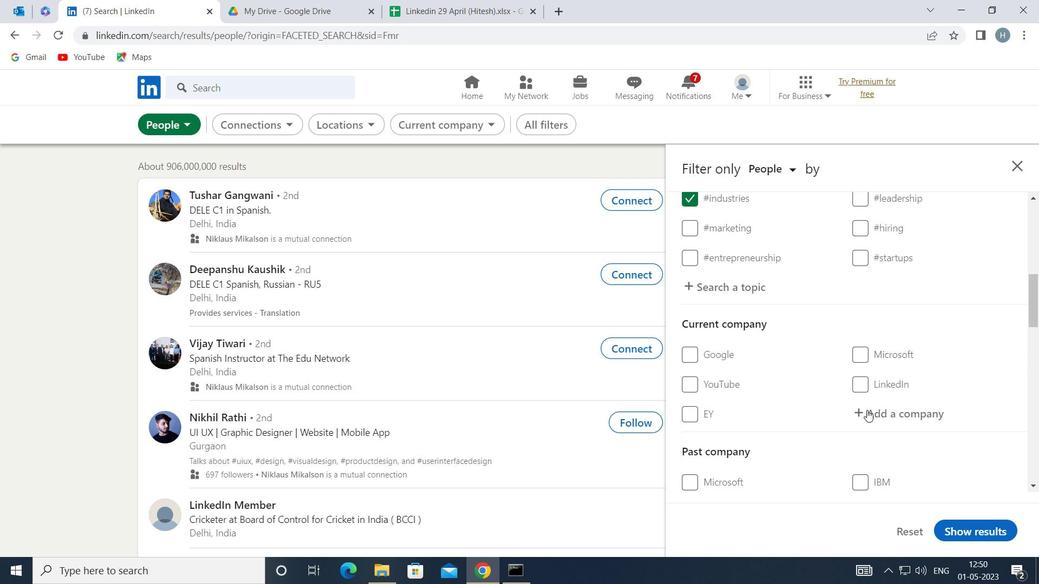 
Action: Mouse pressed left at (868, 411)
Screenshot: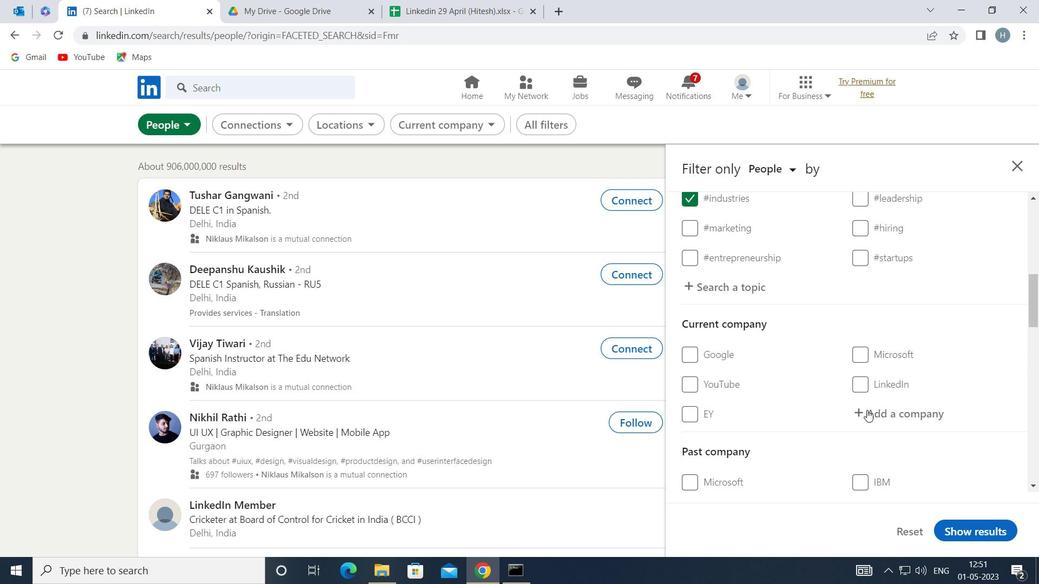 
Action: Key pressed <Key.shift>COLGA
Screenshot: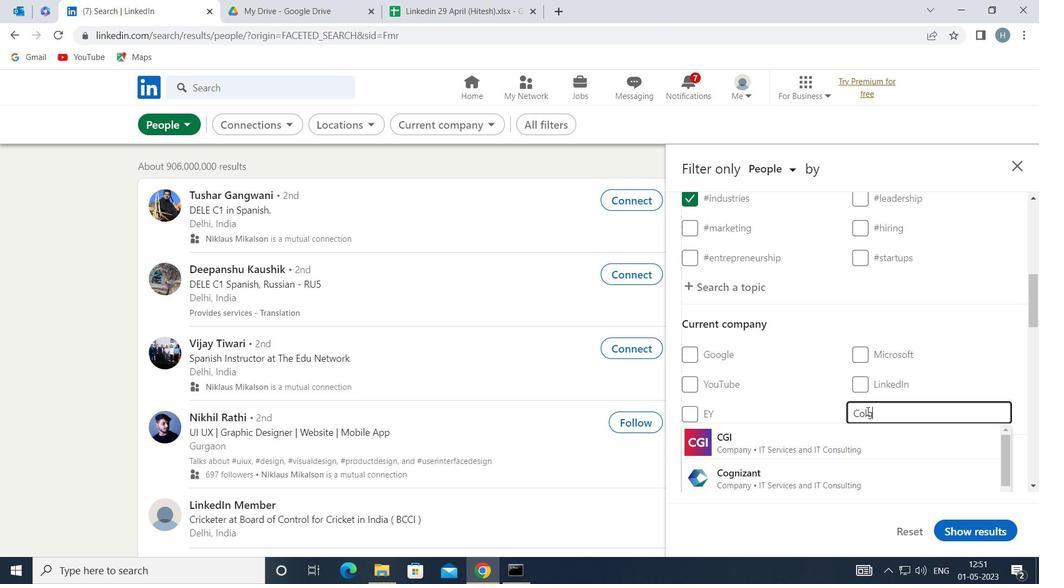 
Action: Mouse moved to (891, 418)
Screenshot: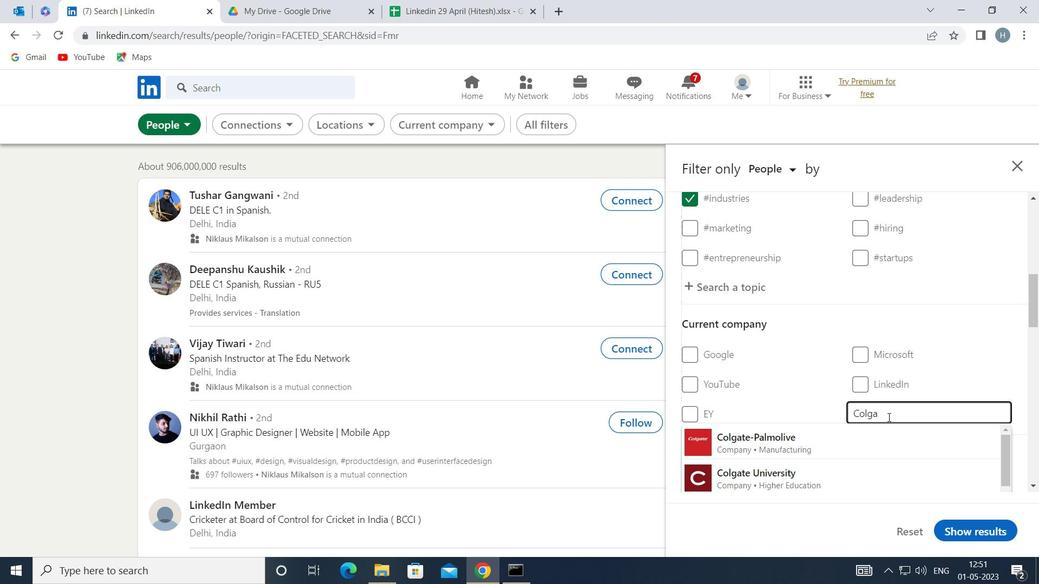 
Action: Key pressed TE
Screenshot: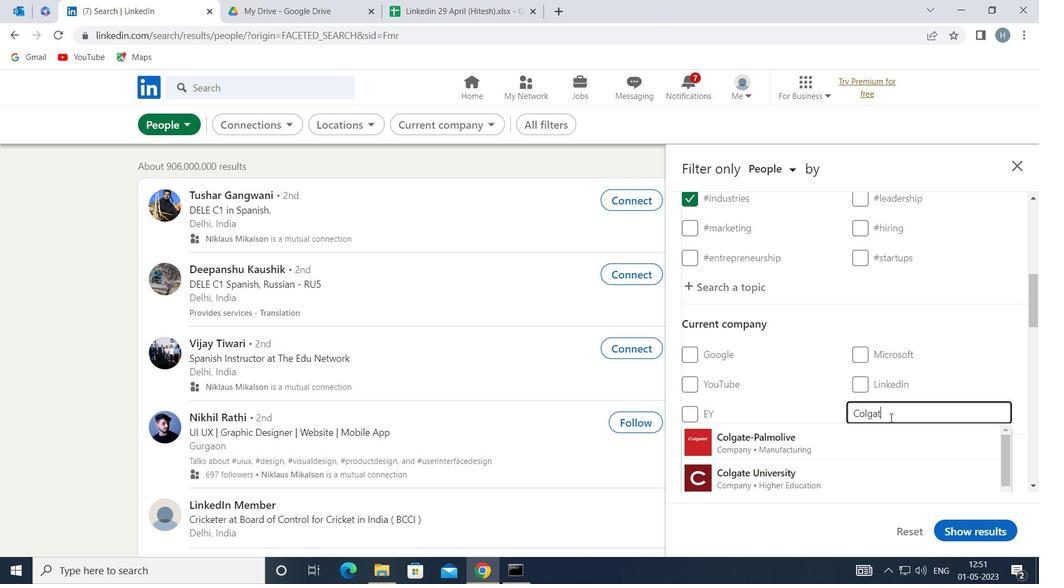 
Action: Mouse moved to (874, 435)
Screenshot: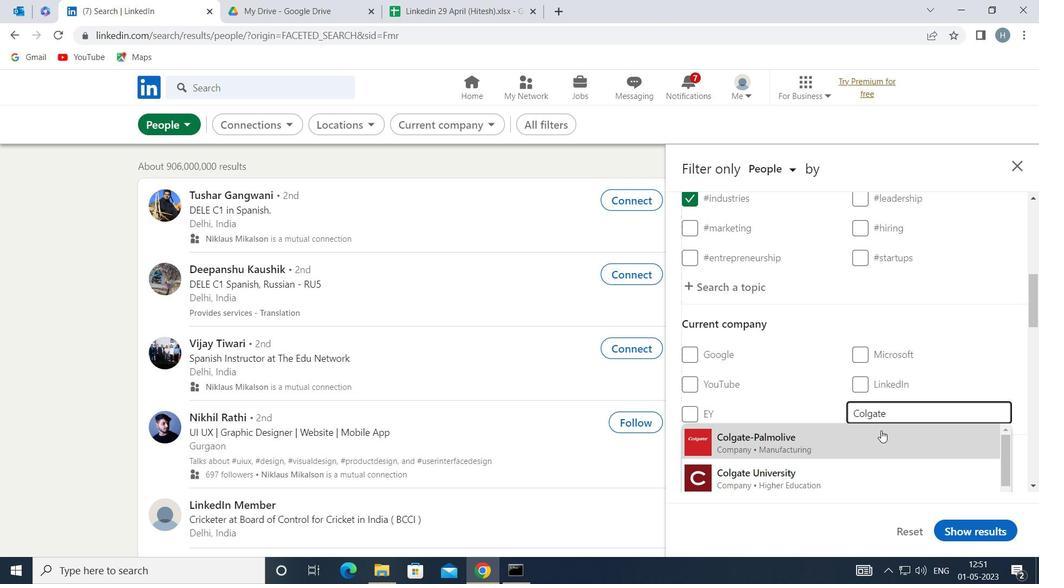 
Action: Mouse pressed left at (874, 435)
Screenshot: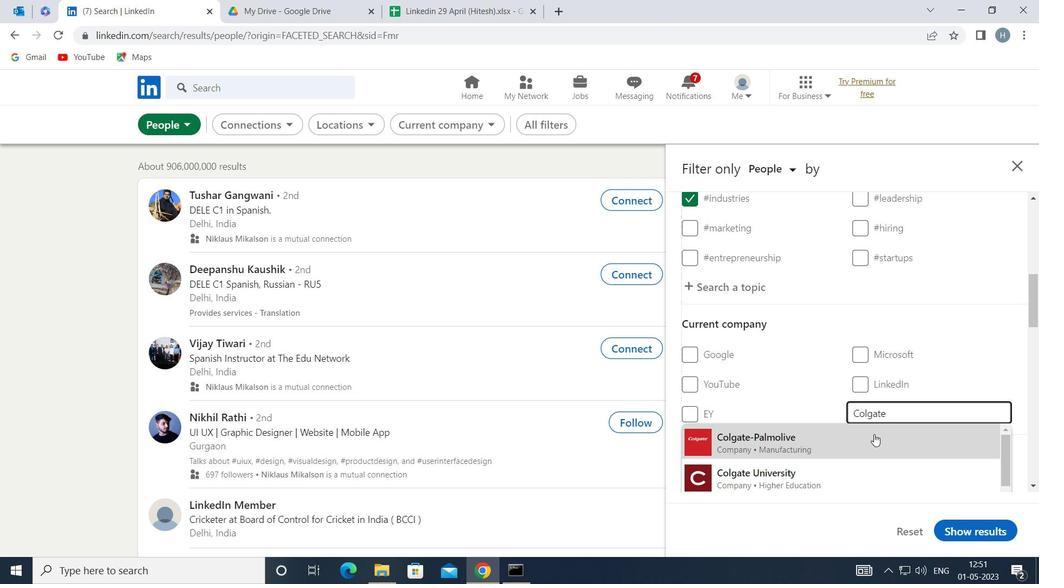 
Action: Mouse moved to (827, 419)
Screenshot: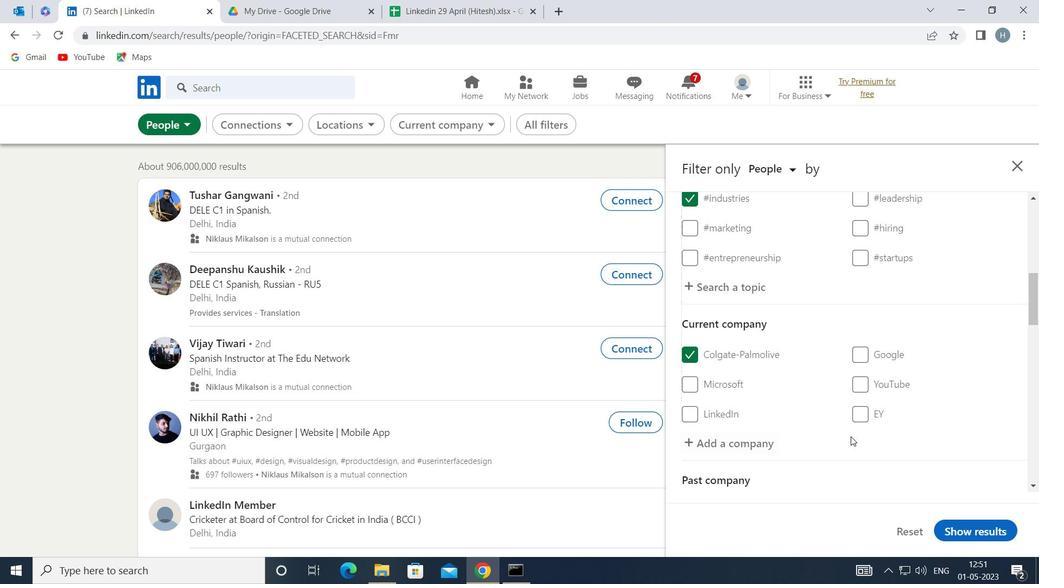
Action: Mouse scrolled (827, 419) with delta (0, 0)
Screenshot: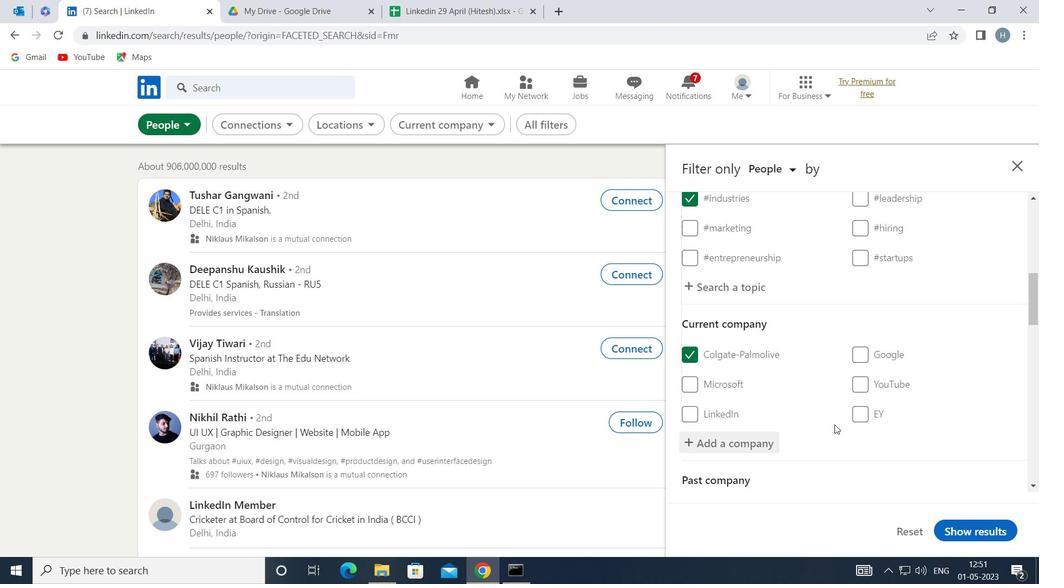 
Action: Mouse scrolled (827, 419) with delta (0, 0)
Screenshot: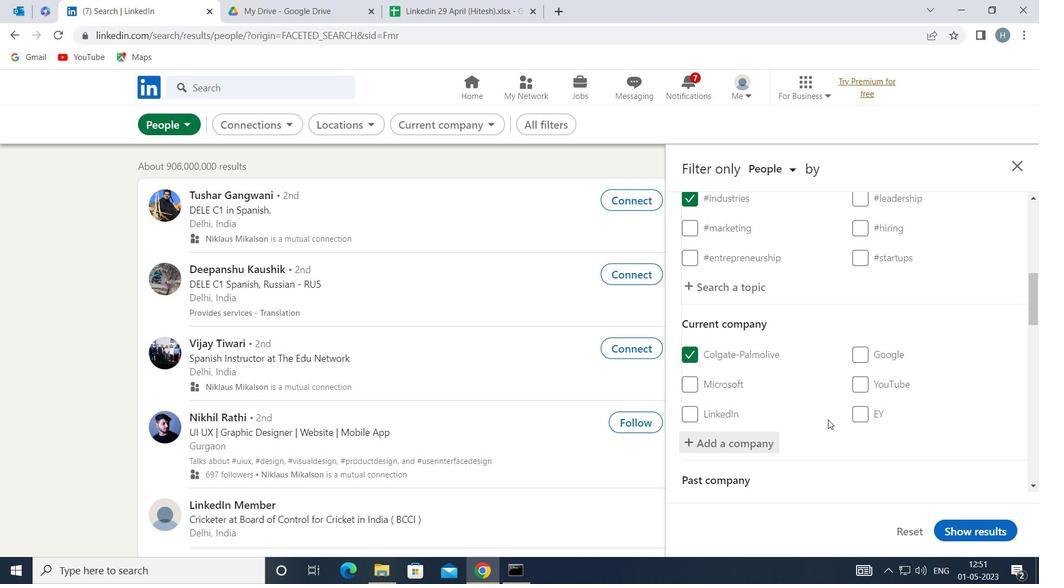 
Action: Mouse scrolled (827, 419) with delta (0, 0)
Screenshot: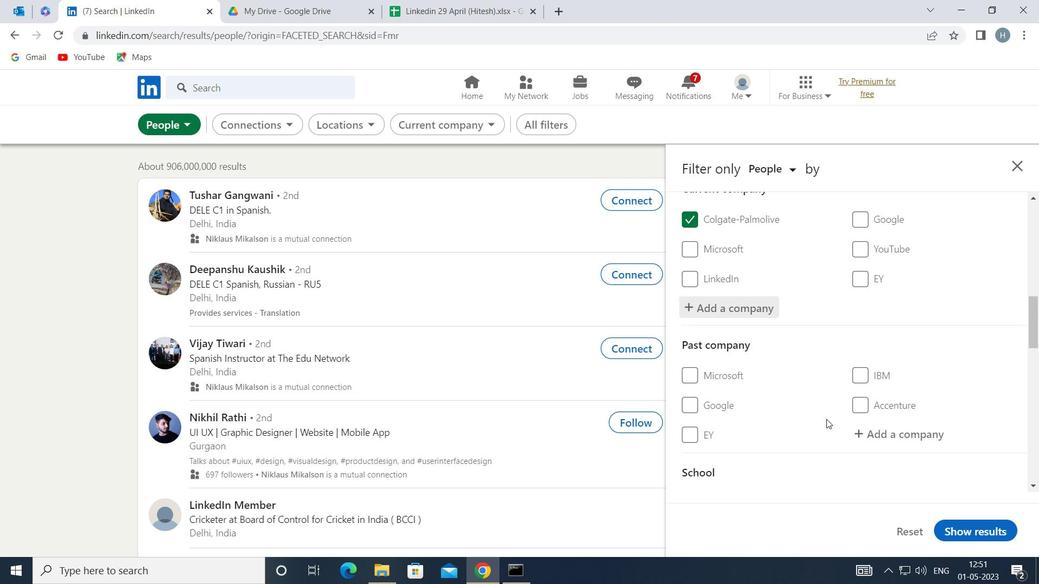 
Action: Mouse scrolled (827, 419) with delta (0, 0)
Screenshot: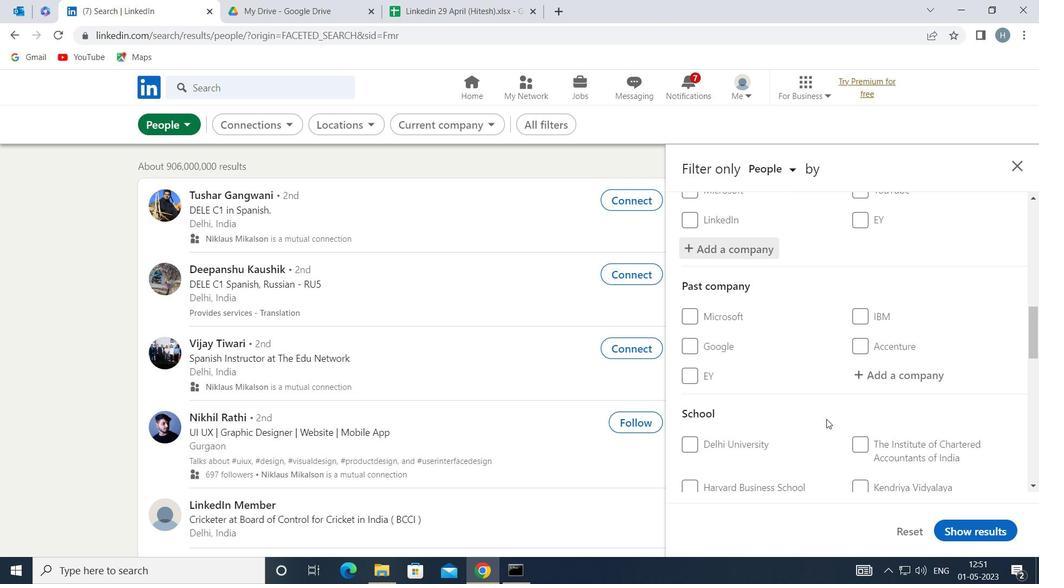 
Action: Mouse moved to (901, 434)
Screenshot: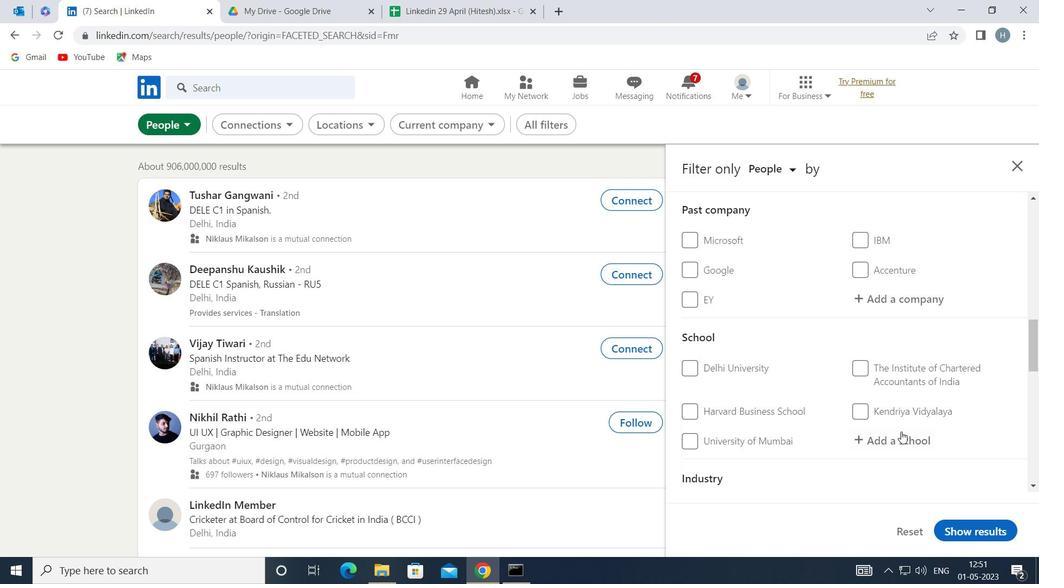 
Action: Mouse pressed left at (901, 434)
Screenshot: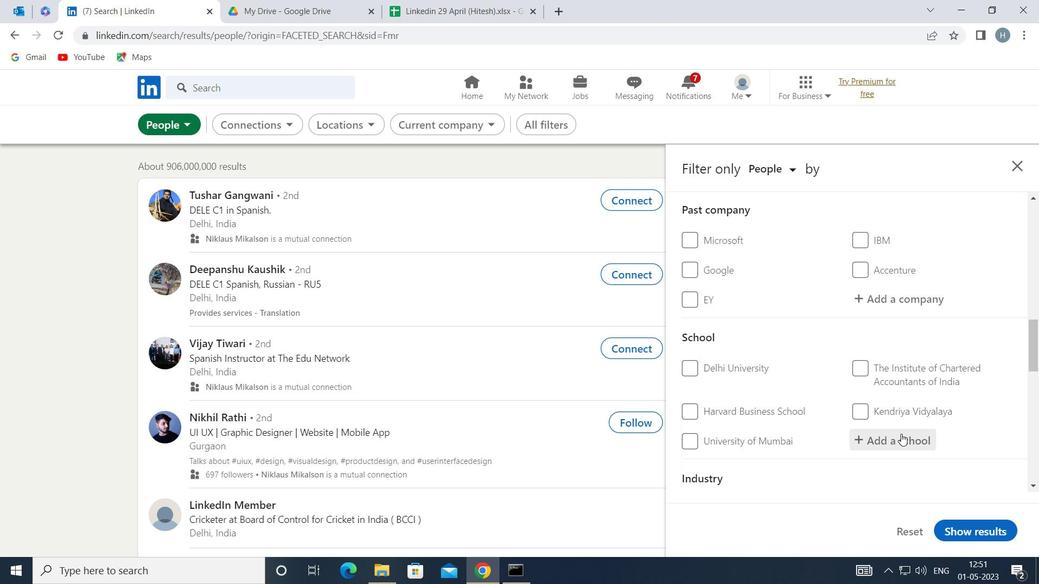 
Action: Key pressed <Key.shift>NAGPUR<Key.space><Key.shift>JOBS
Screenshot: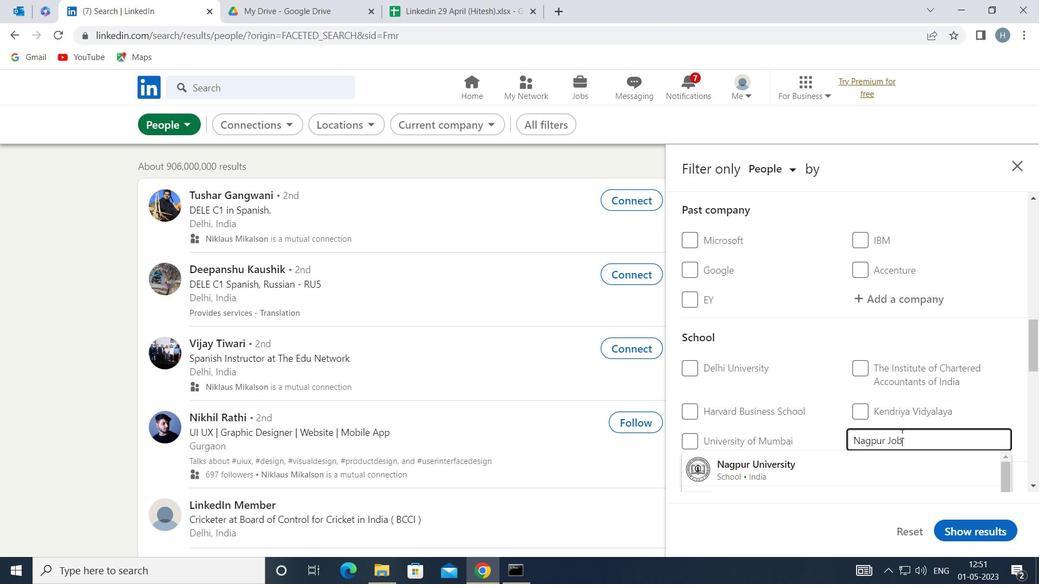 
Action: Mouse moved to (832, 463)
Screenshot: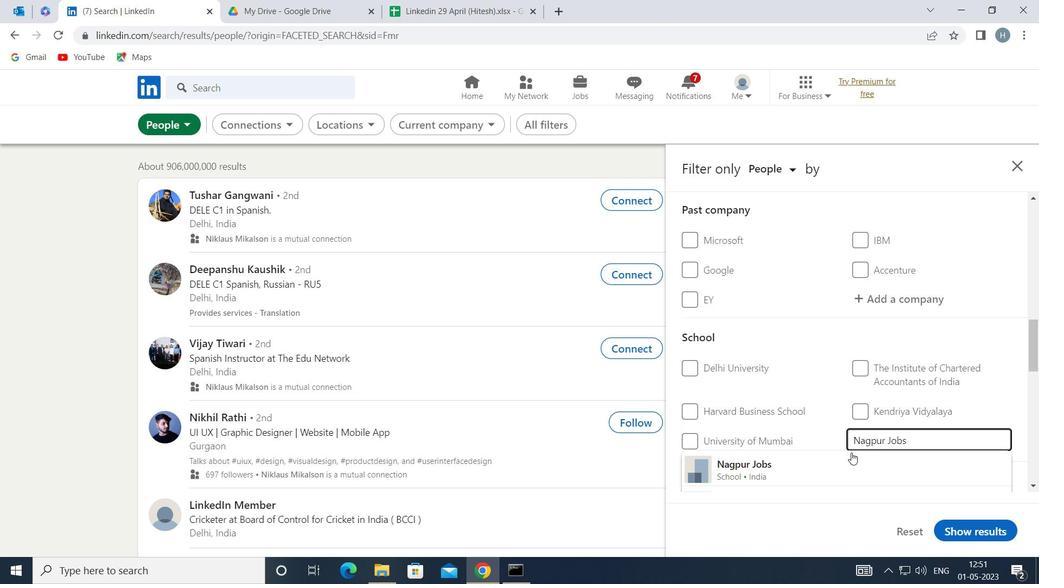 
Action: Mouse pressed left at (832, 463)
Screenshot: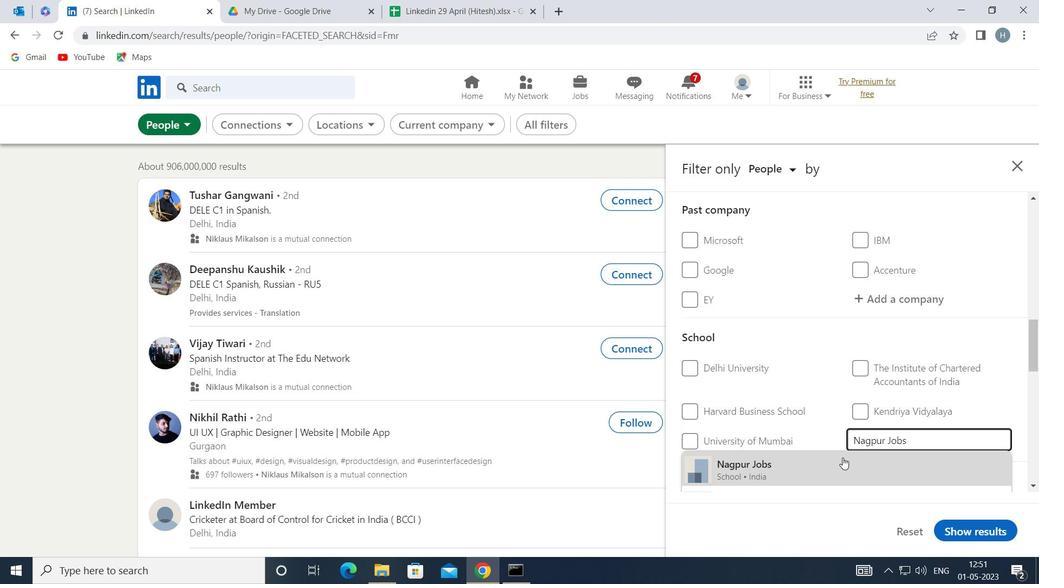 
Action: Mouse moved to (835, 382)
Screenshot: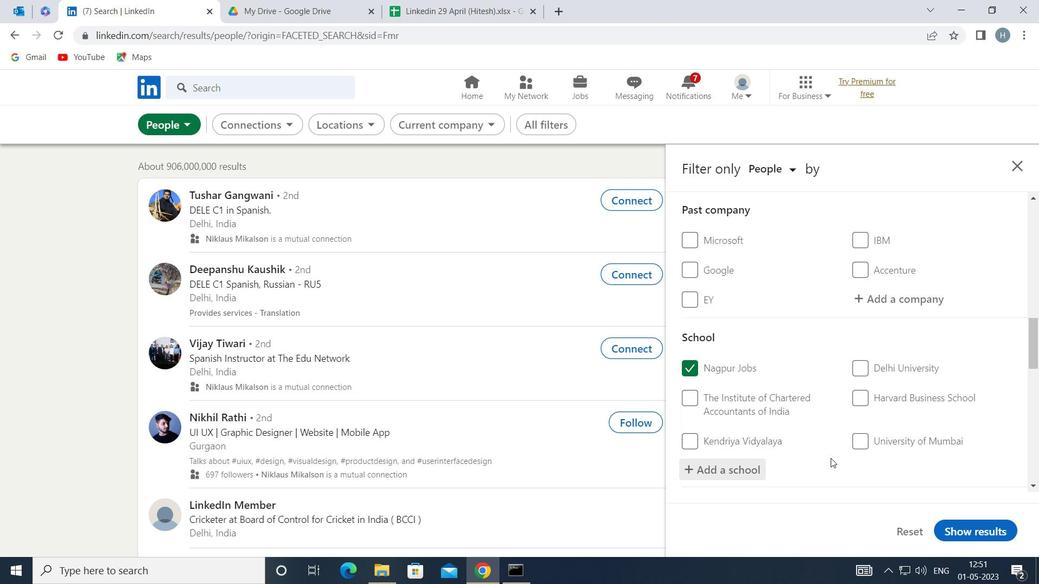 
Action: Mouse scrolled (835, 381) with delta (0, 0)
Screenshot: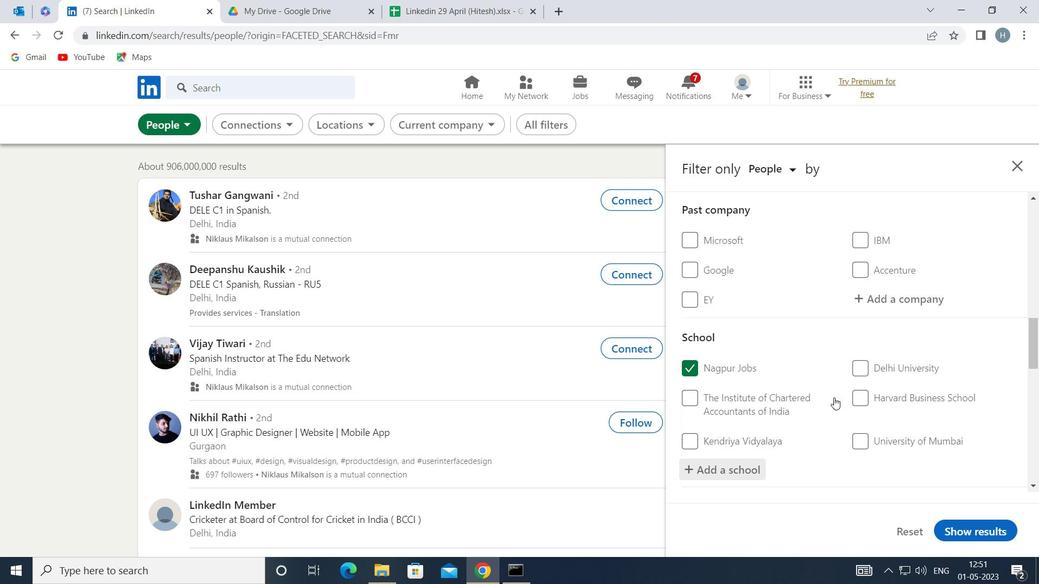 
Action: Mouse scrolled (835, 381) with delta (0, 0)
Screenshot: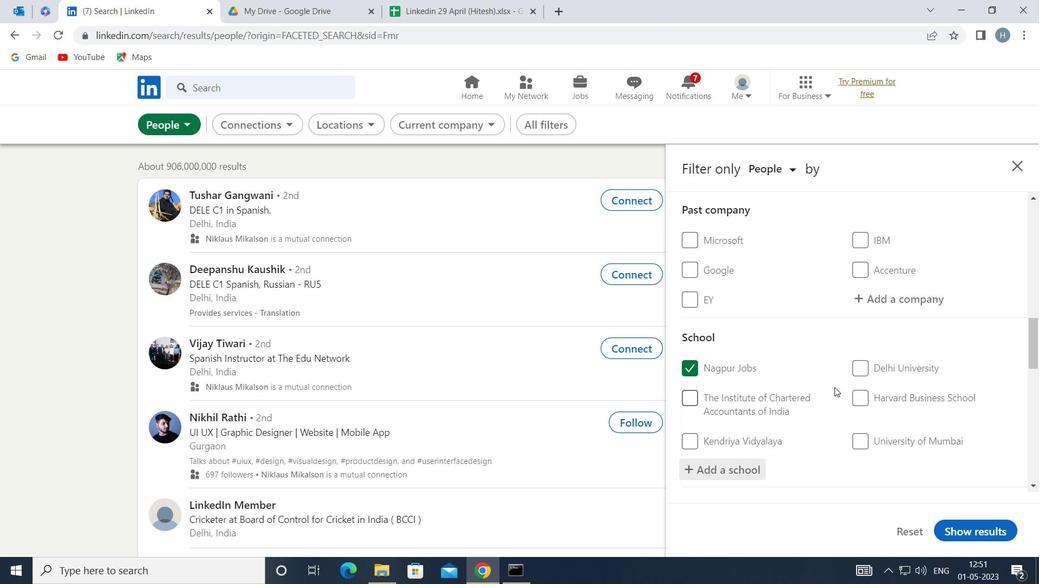 
Action: Mouse scrolled (835, 381) with delta (0, 0)
Screenshot: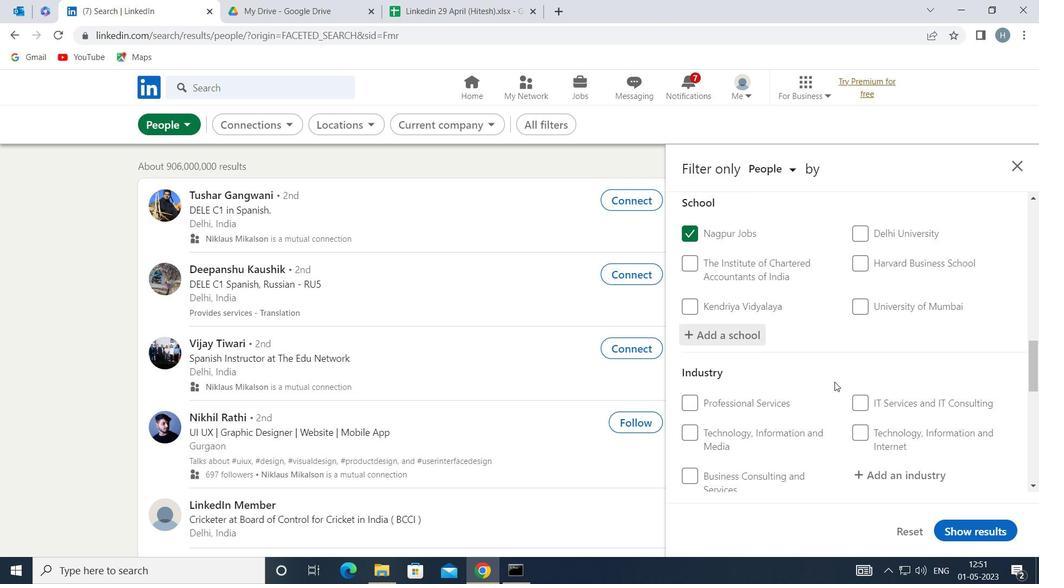 
Action: Mouse moved to (900, 408)
Screenshot: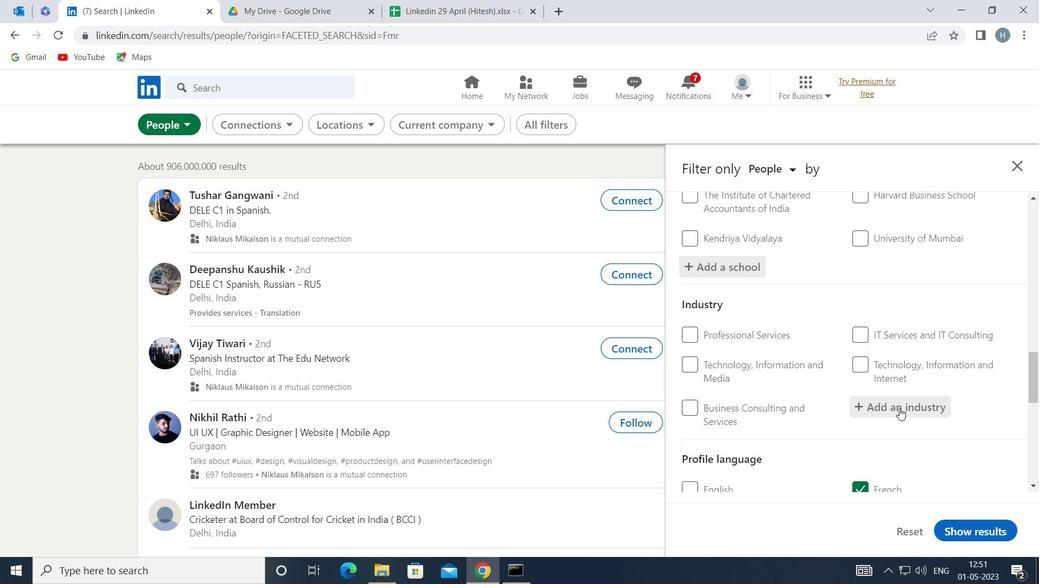 
Action: Mouse pressed left at (900, 408)
Screenshot: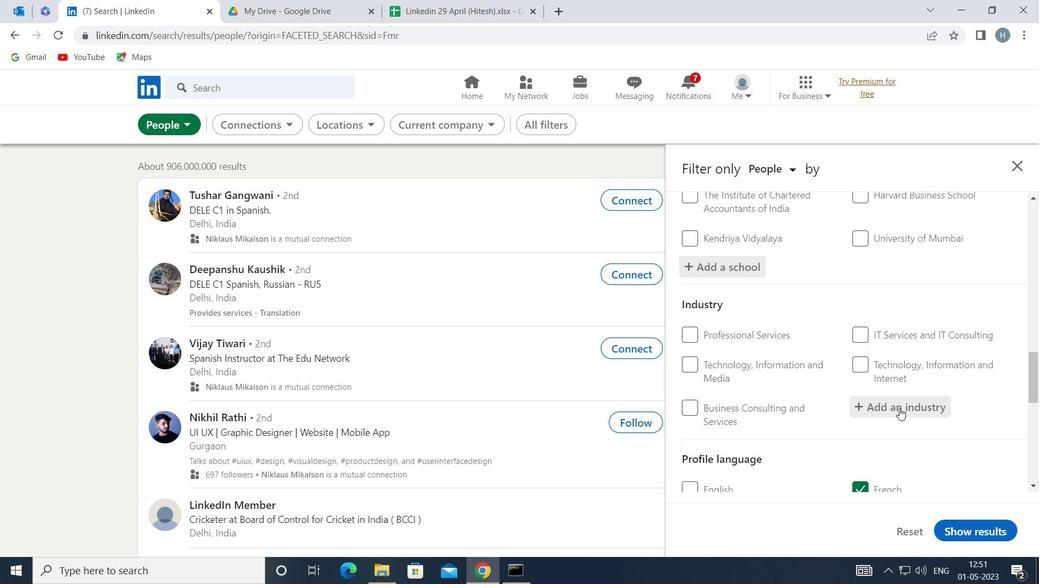 
Action: Mouse moved to (882, 402)
Screenshot: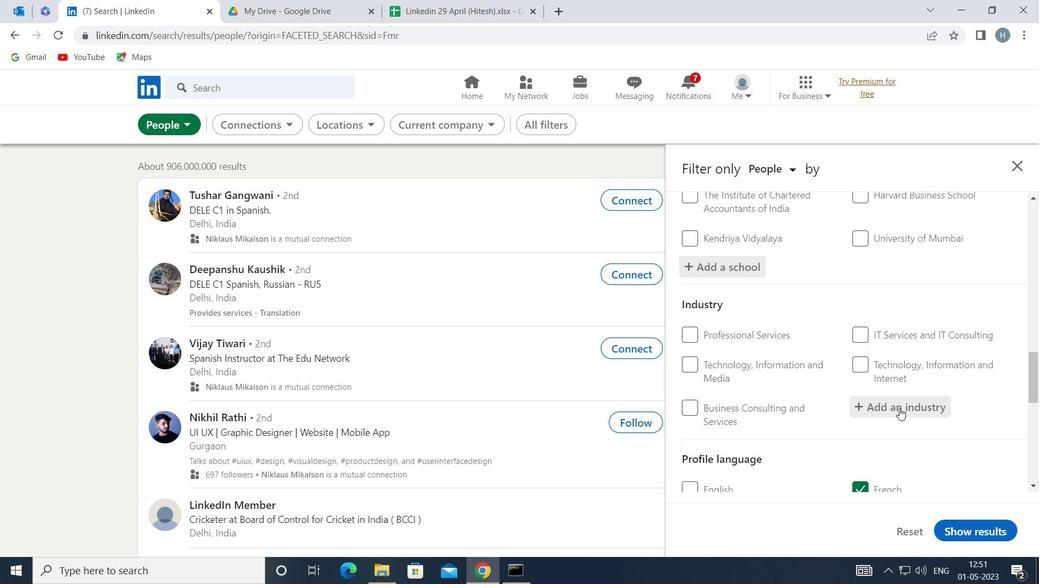 
Action: Key pressed <Key.shift>COMMUNI
Screenshot: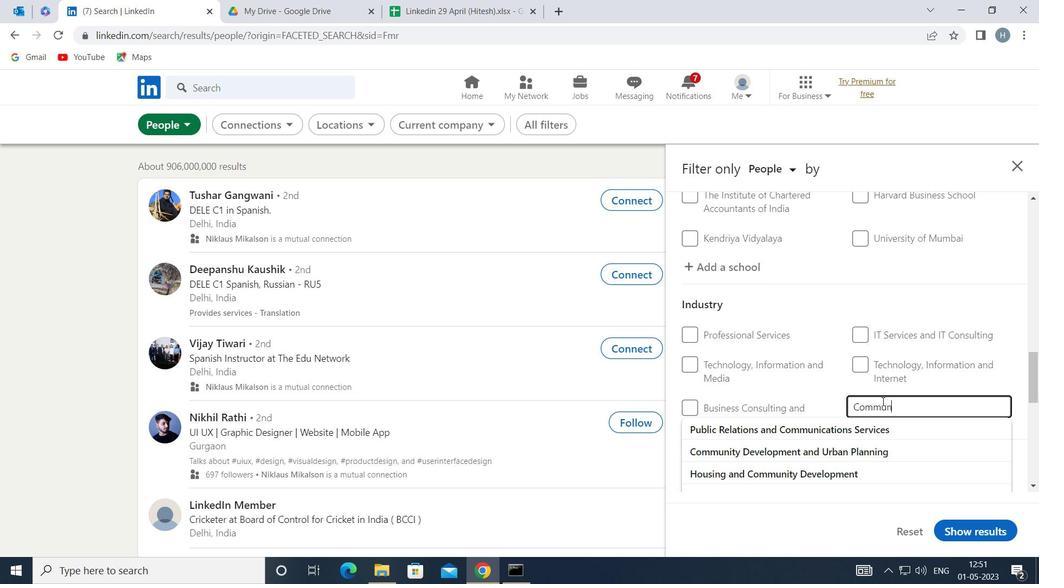 
Action: Mouse moved to (882, 394)
Screenshot: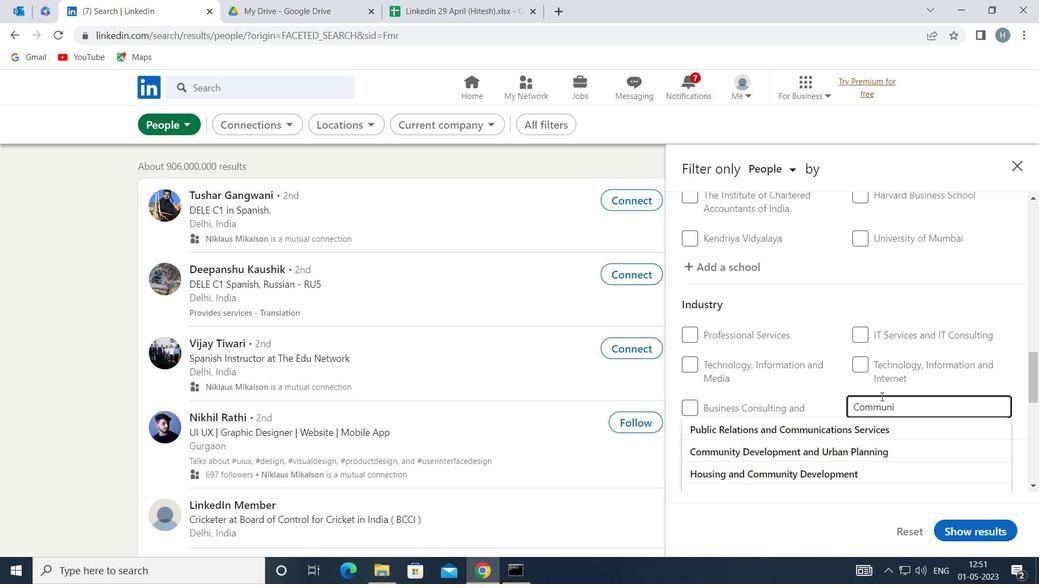 
Action: Key pressed CA
Screenshot: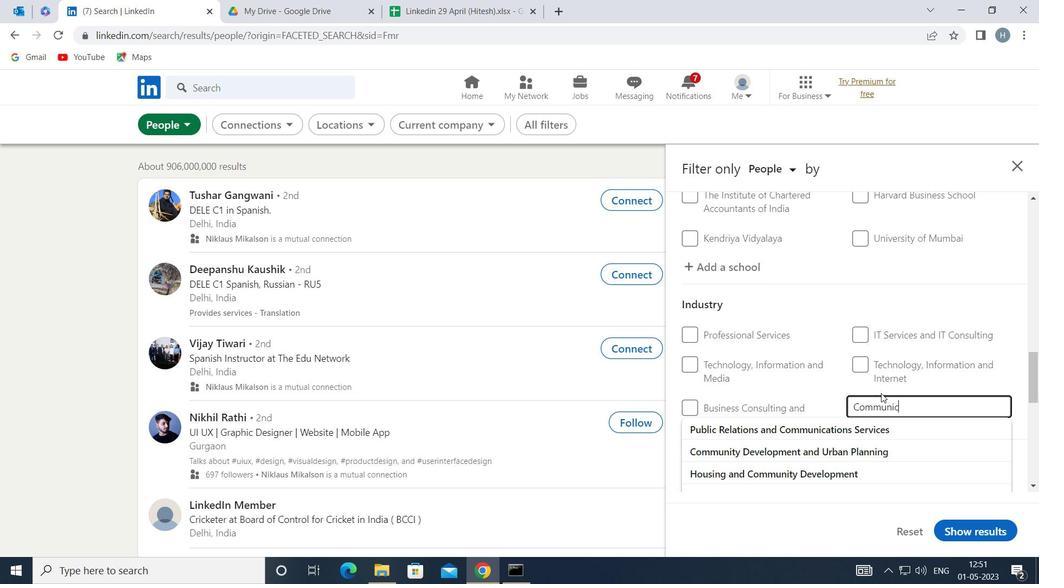 
Action: Mouse moved to (859, 447)
Screenshot: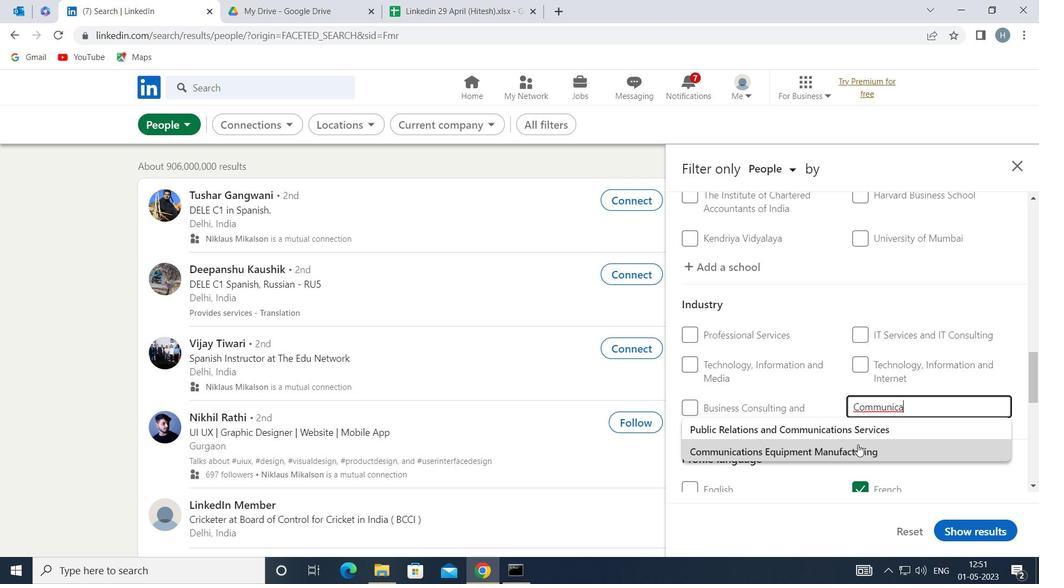 
Action: Mouse pressed left at (859, 447)
Screenshot: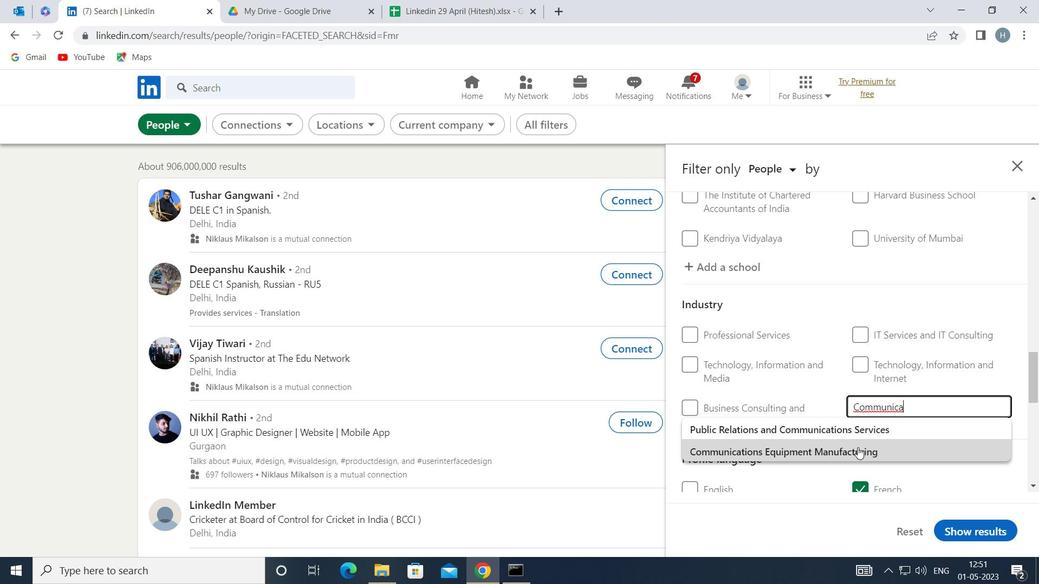 
Action: Mouse moved to (830, 405)
Screenshot: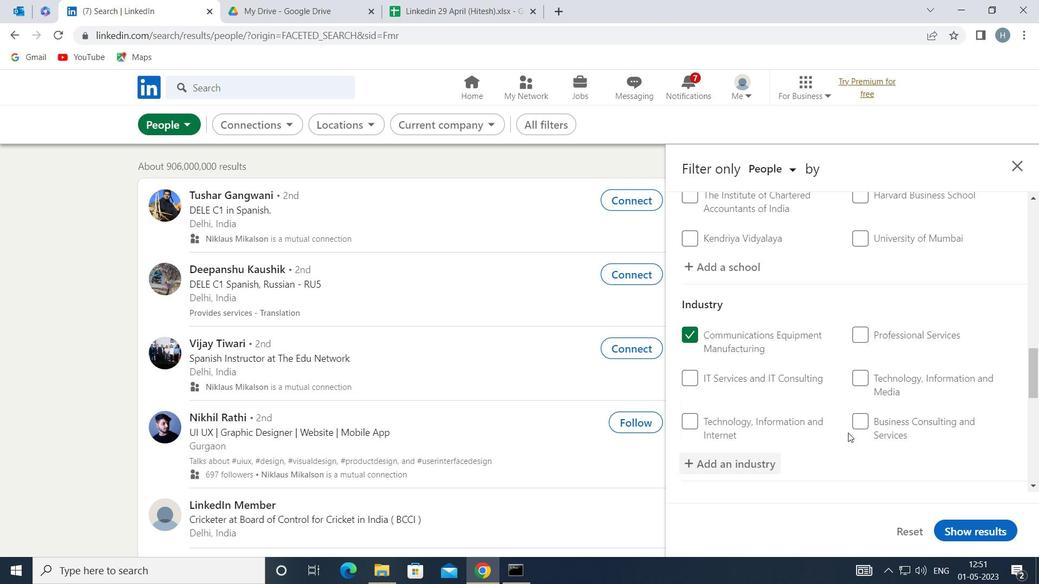 
Action: Mouse scrolled (830, 404) with delta (0, 0)
Screenshot: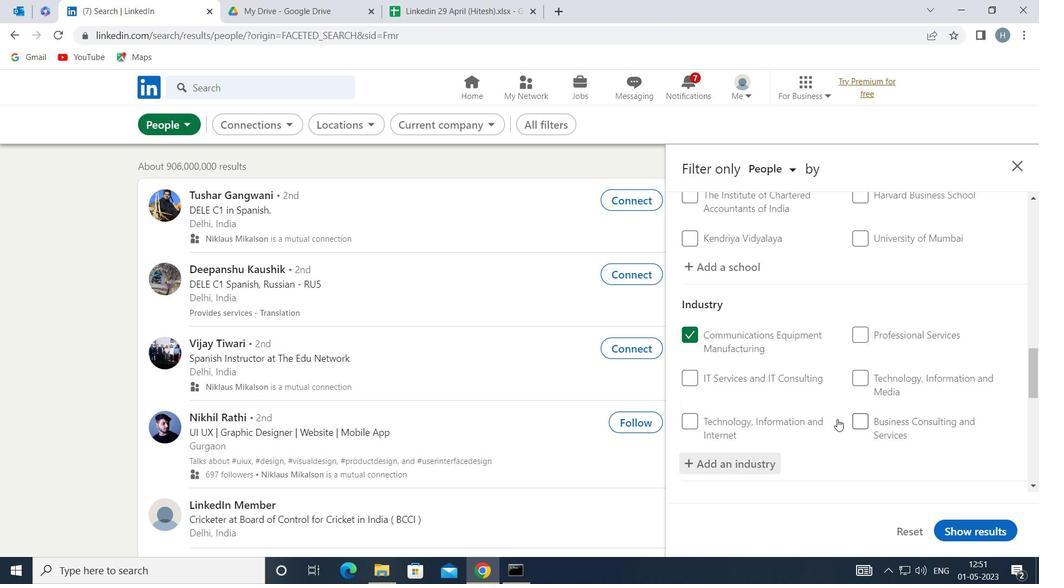 
Action: Mouse scrolled (830, 404) with delta (0, 0)
Screenshot: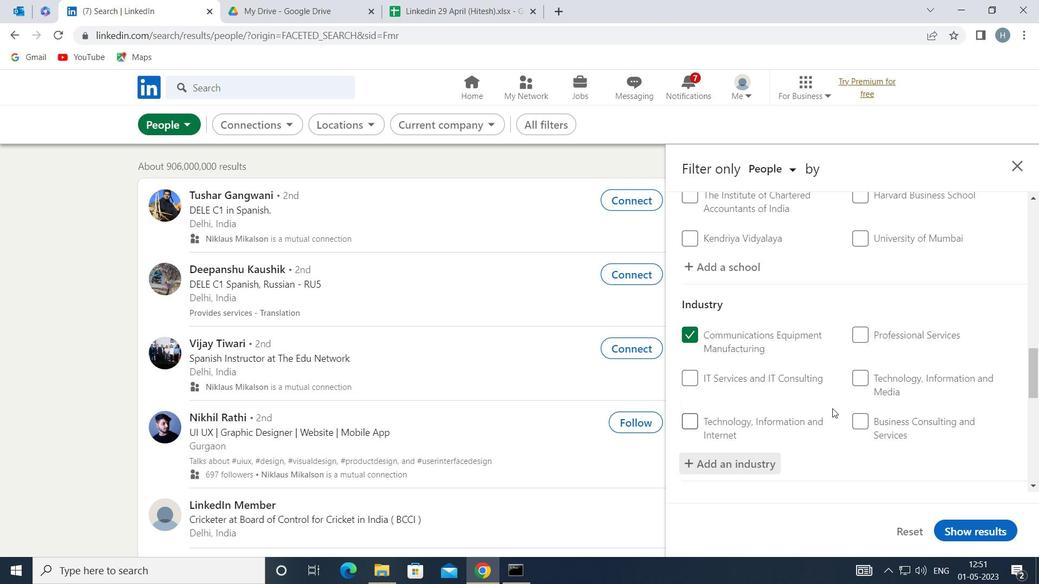 
Action: Mouse moved to (816, 388)
Screenshot: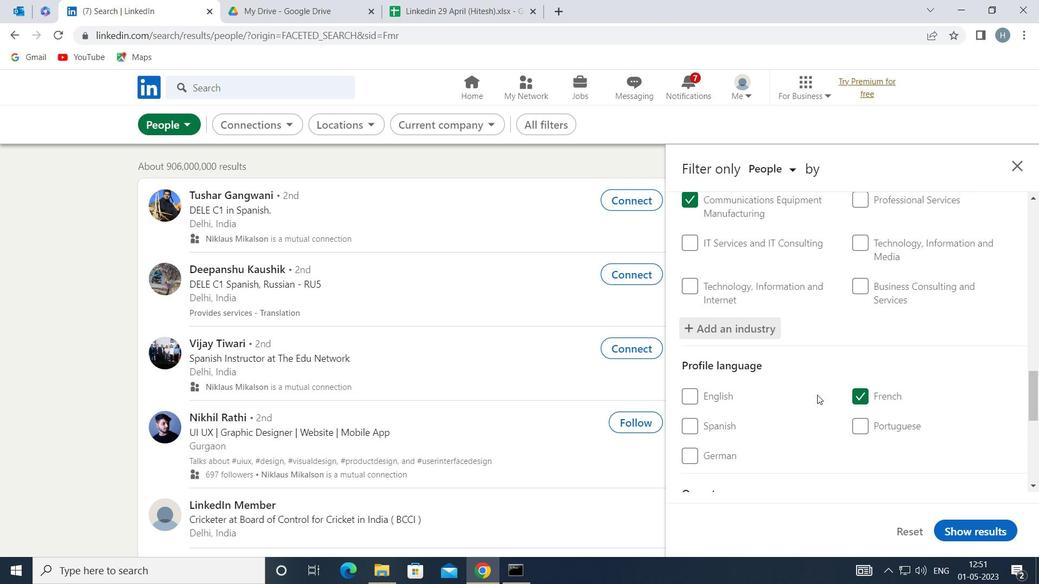 
Action: Mouse scrolled (816, 387) with delta (0, 0)
Screenshot: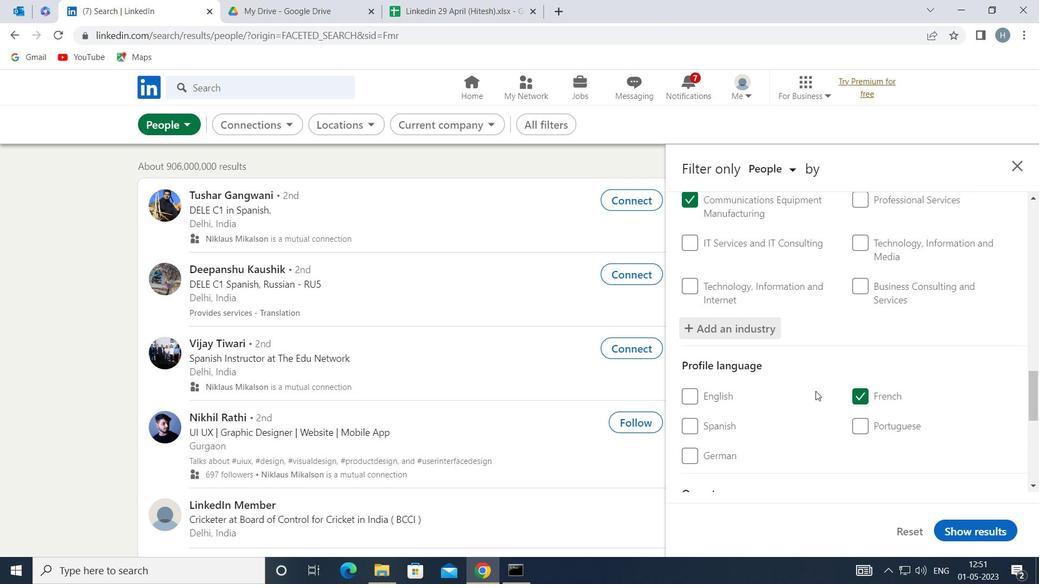 
Action: Mouse scrolled (816, 387) with delta (0, 0)
Screenshot: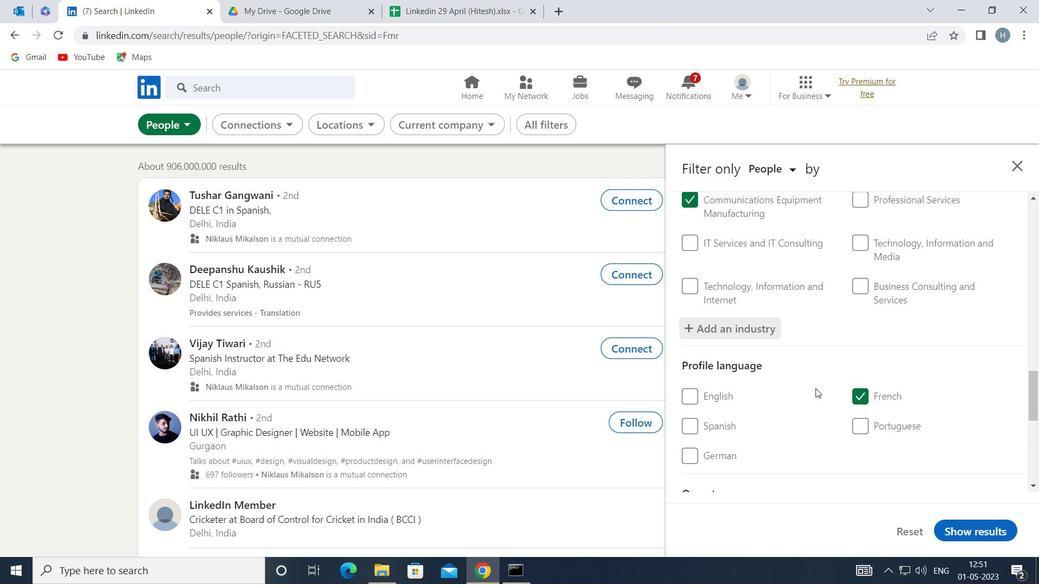 
Action: Mouse scrolled (816, 387) with delta (0, 0)
Screenshot: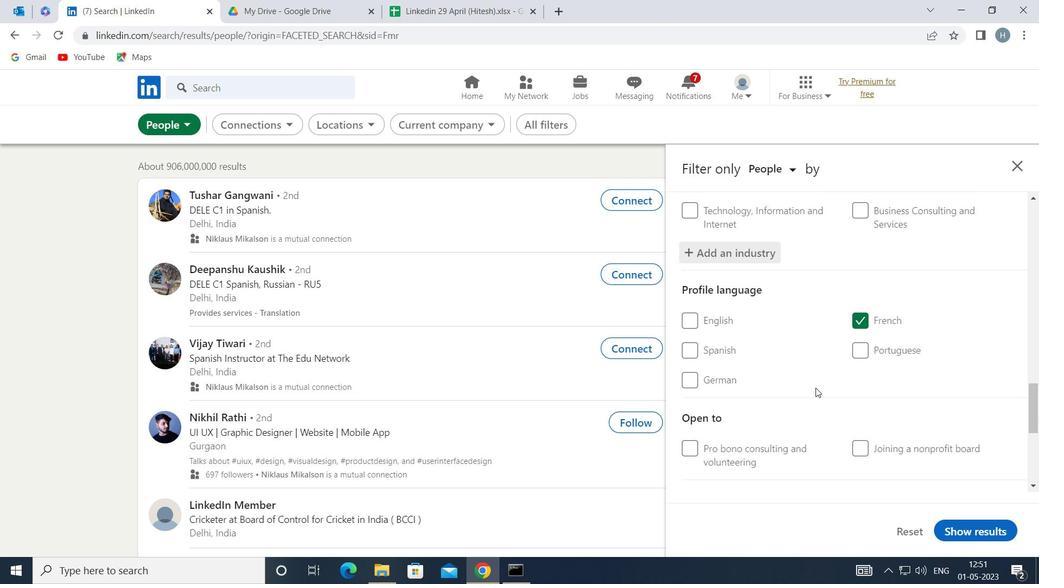 
Action: Mouse scrolled (816, 387) with delta (0, 0)
Screenshot: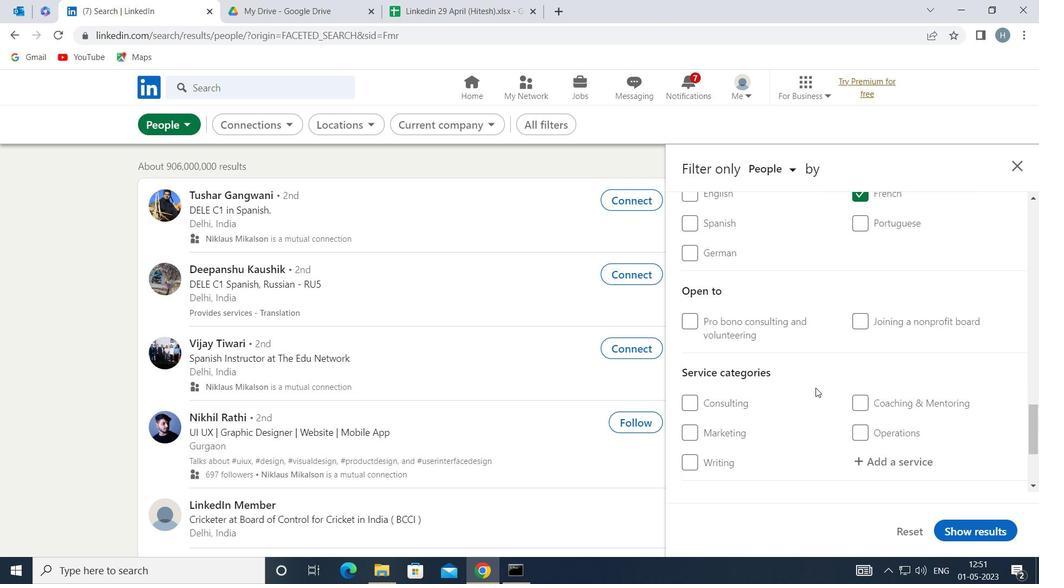 
Action: Mouse moved to (907, 395)
Screenshot: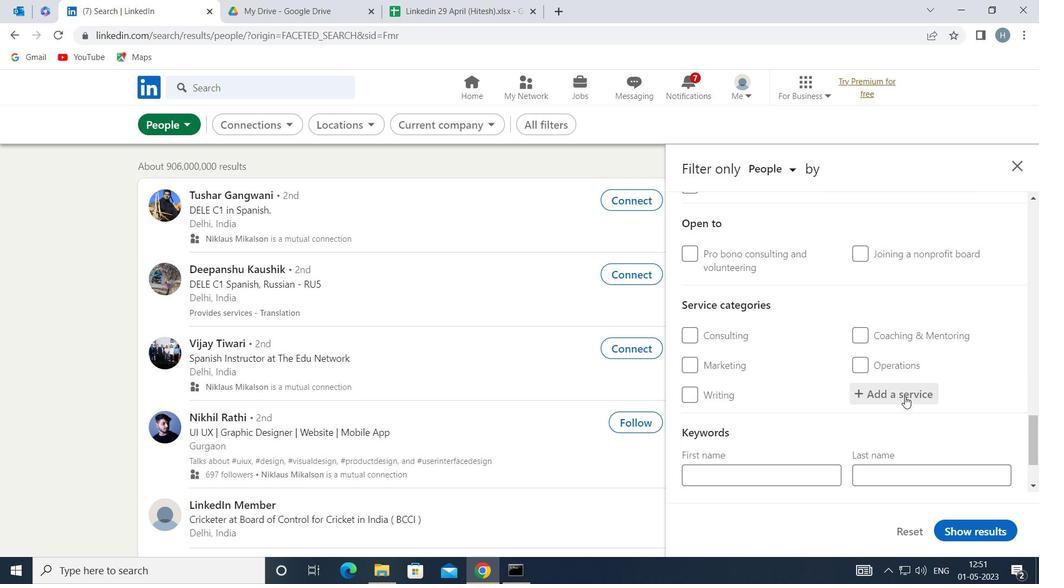 
Action: Mouse pressed left at (907, 395)
Screenshot: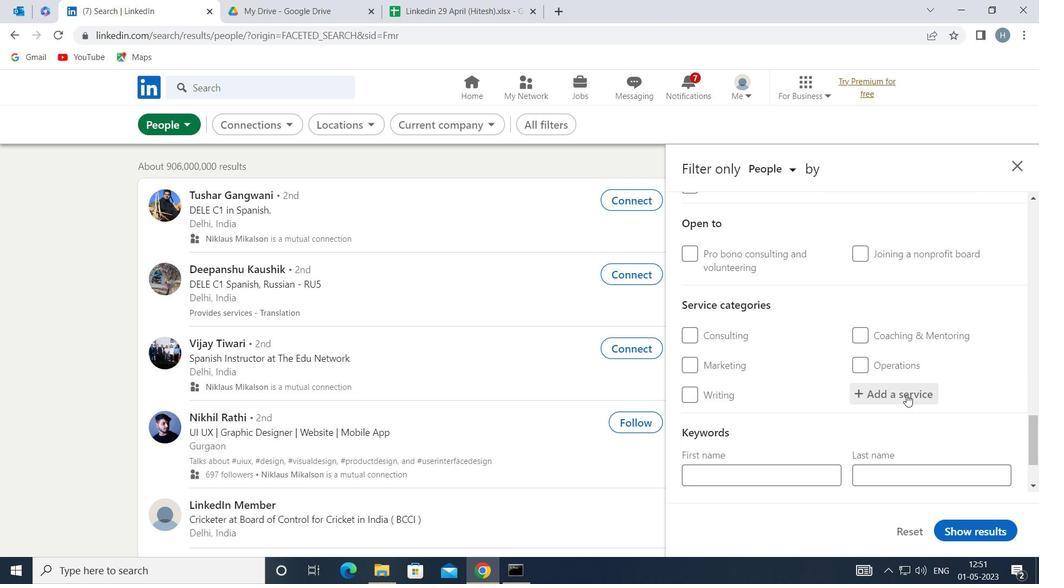 
Action: Mouse moved to (905, 392)
Screenshot: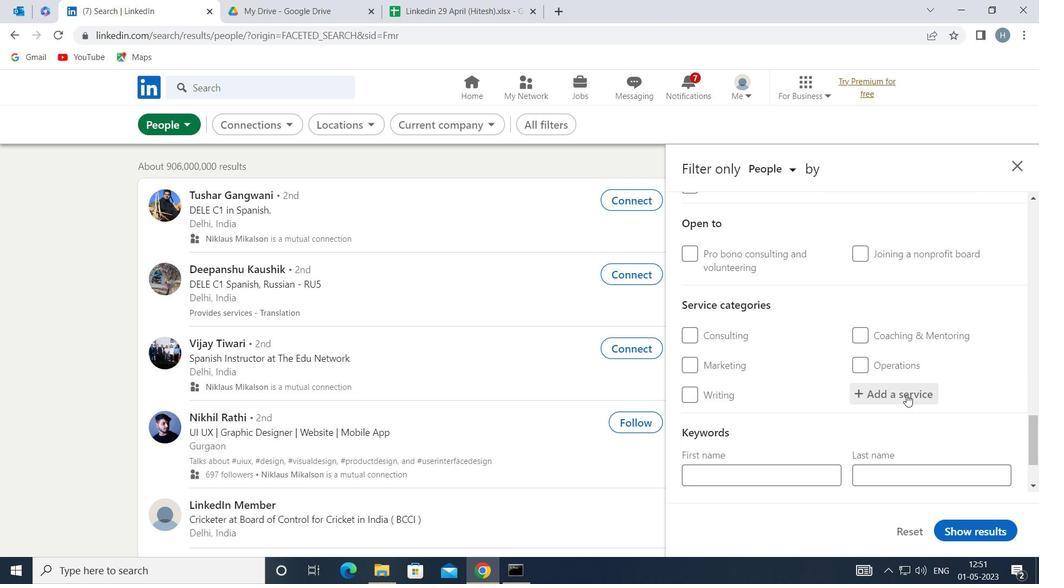 
Action: Key pressed <Key.shift>LABOR
Screenshot: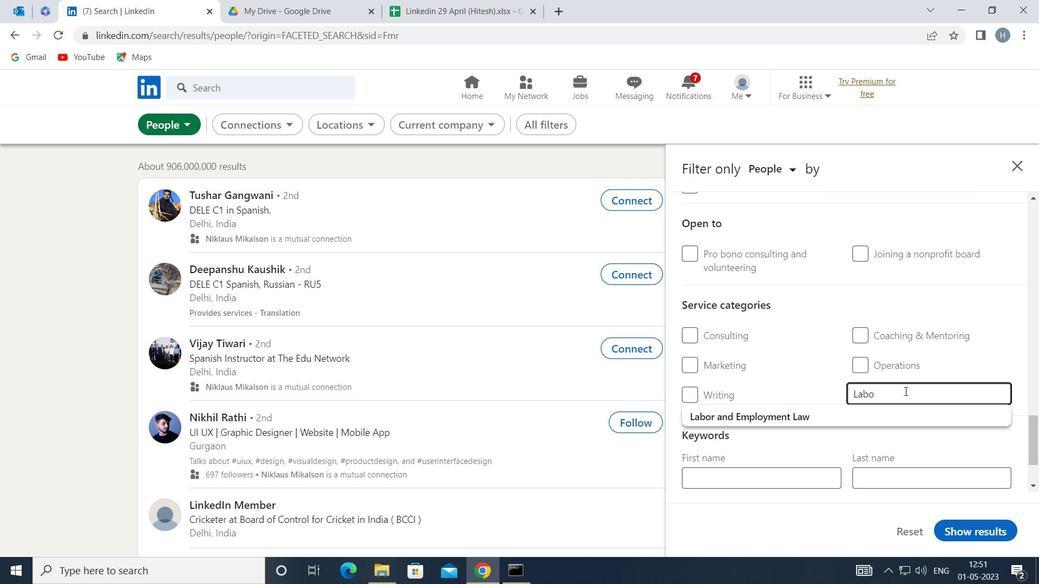 
Action: Mouse moved to (862, 413)
Screenshot: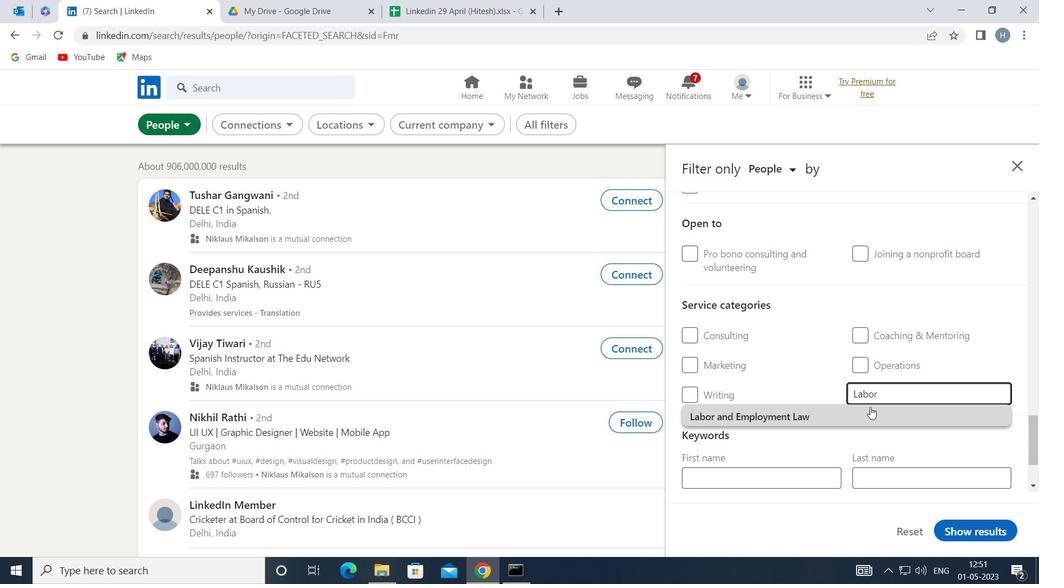 
Action: Mouse pressed left at (862, 413)
Screenshot: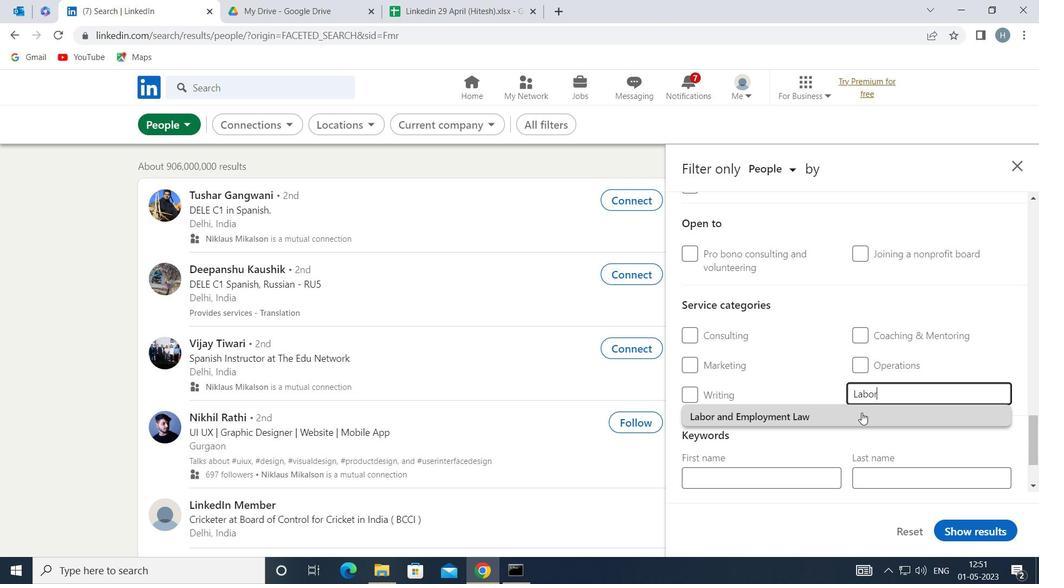 
Action: Mouse moved to (817, 391)
Screenshot: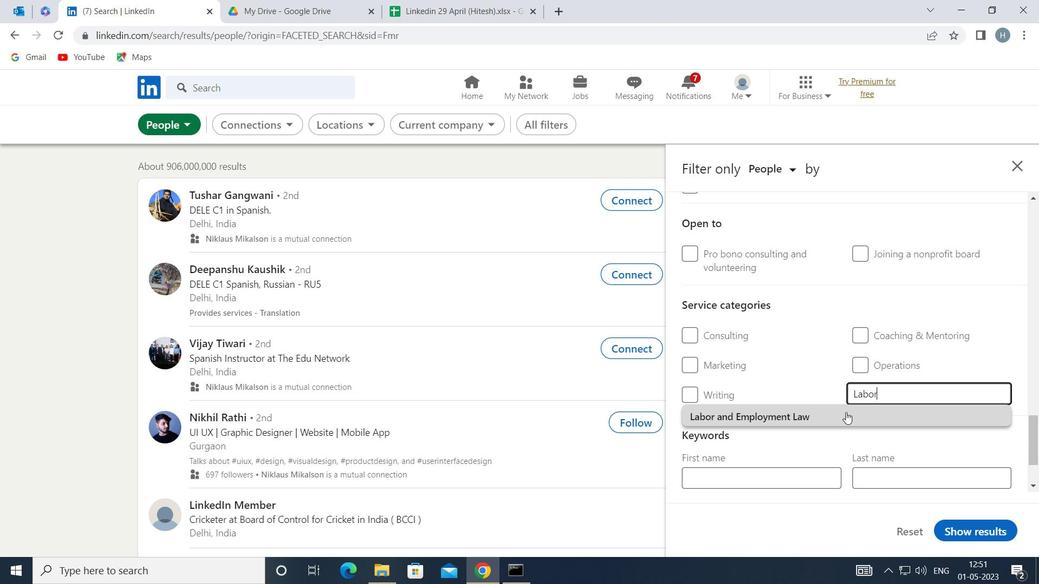 
Action: Mouse scrolled (817, 390) with delta (0, 0)
Screenshot: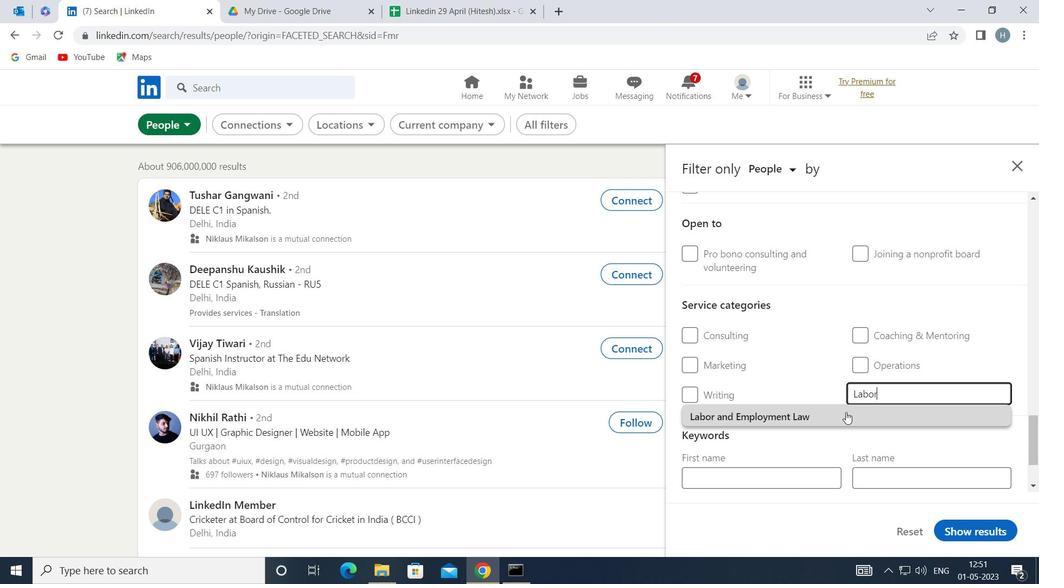 
Action: Mouse moved to (817, 391)
Screenshot: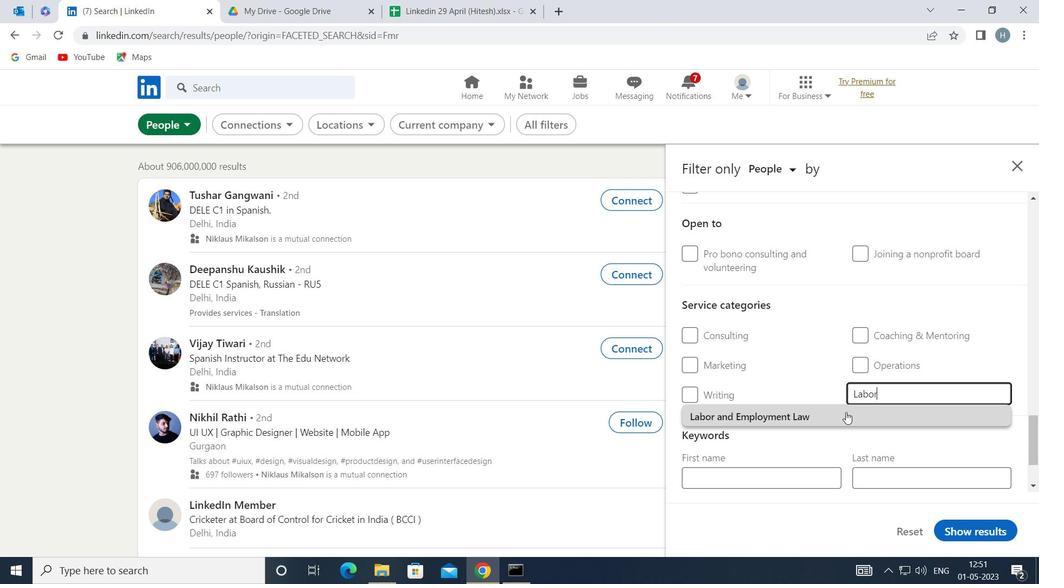
Action: Mouse scrolled (817, 390) with delta (0, 0)
Screenshot: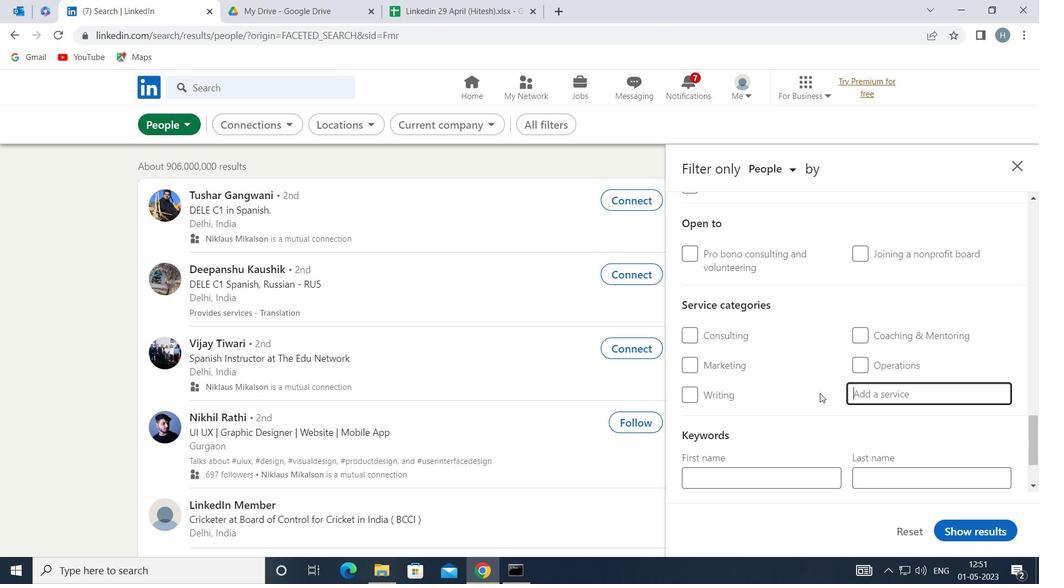 
Action: Mouse moved to (801, 343)
Screenshot: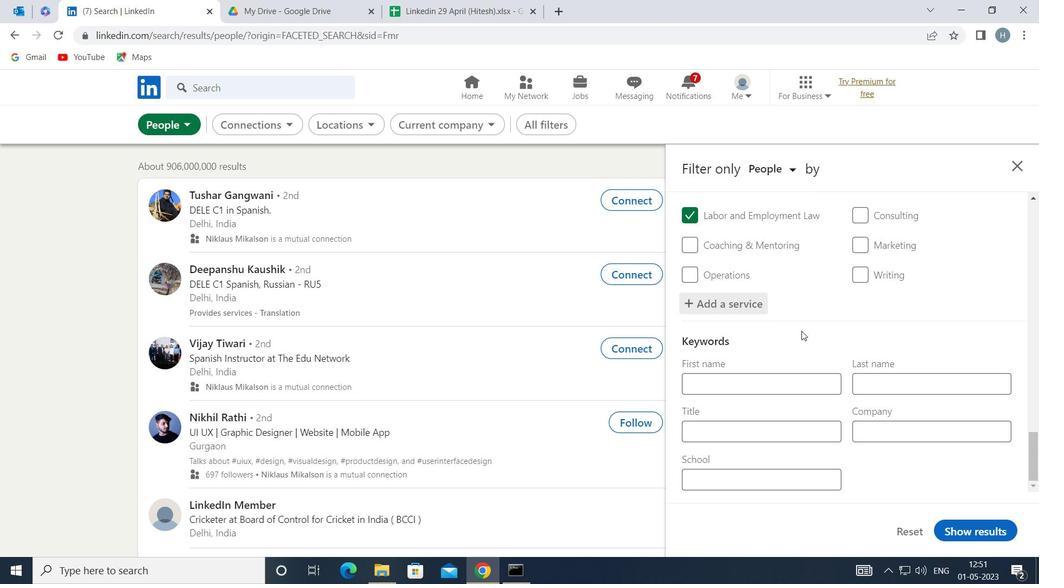 
Action: Mouse scrolled (801, 343) with delta (0, 0)
Screenshot: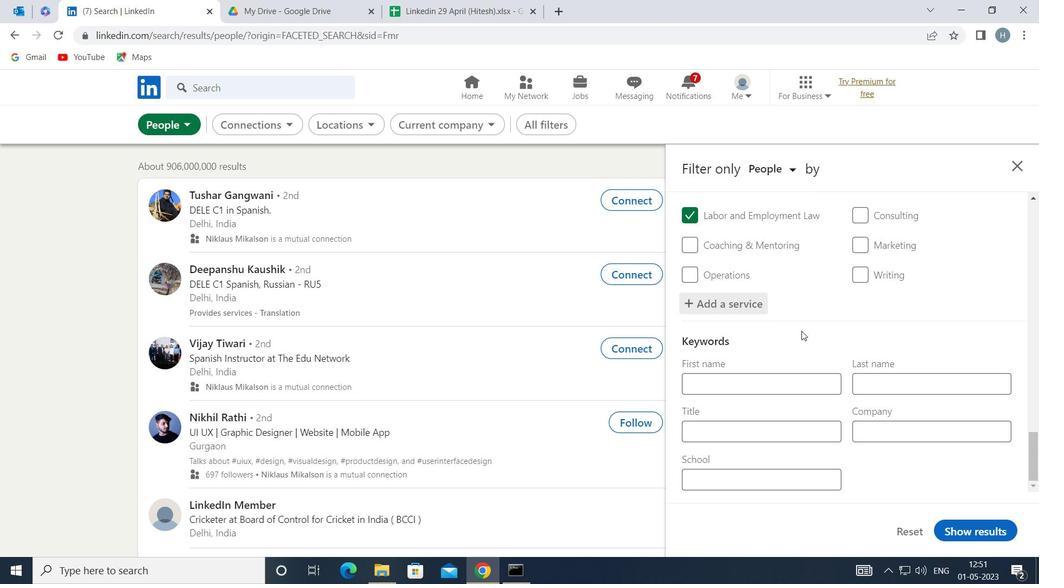 
Action: Mouse moved to (793, 433)
Screenshot: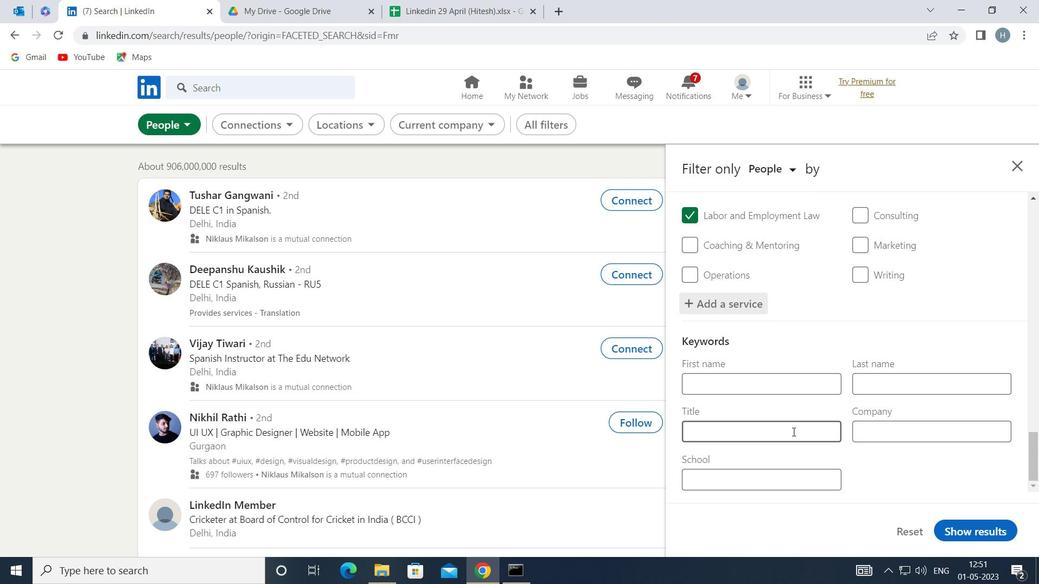 
Action: Mouse pressed left at (793, 433)
Screenshot: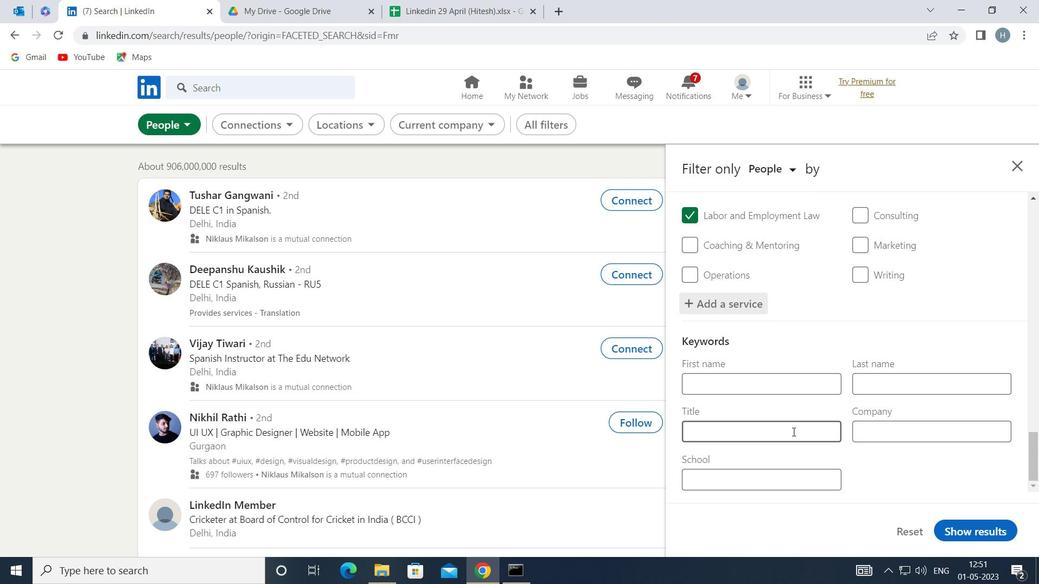 
Action: Mouse moved to (791, 431)
Screenshot: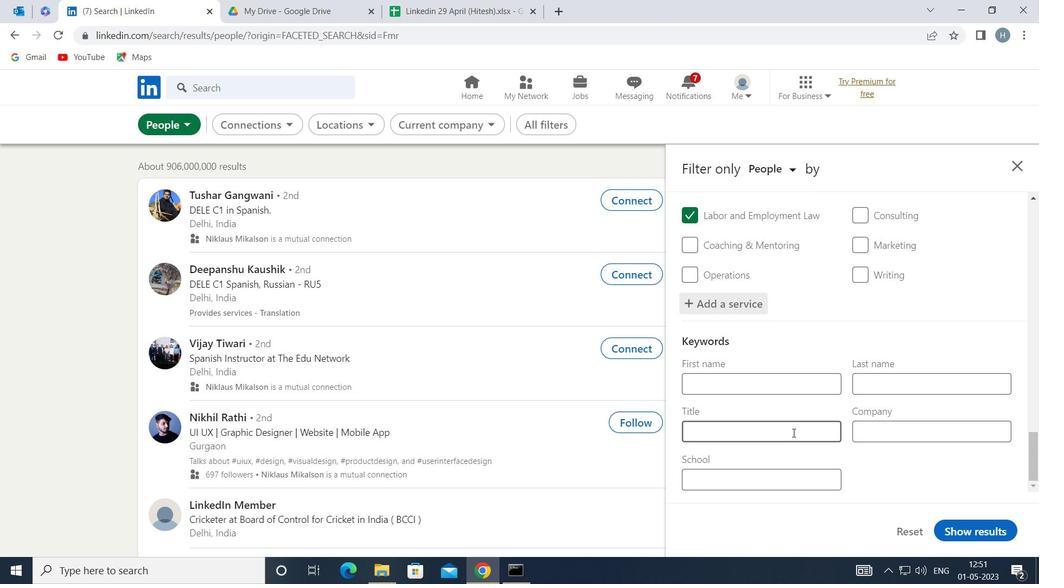 
Action: Key pressed <Key.shift>FUNERAL<Key.space><Key.shift>ATTENDANT
Screenshot: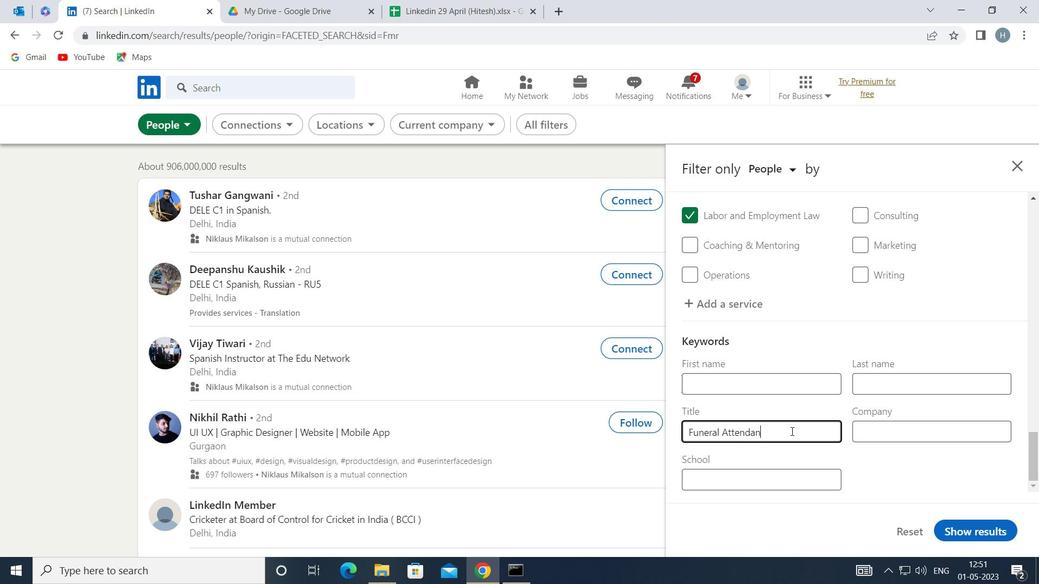 
Action: Mouse moved to (967, 534)
Screenshot: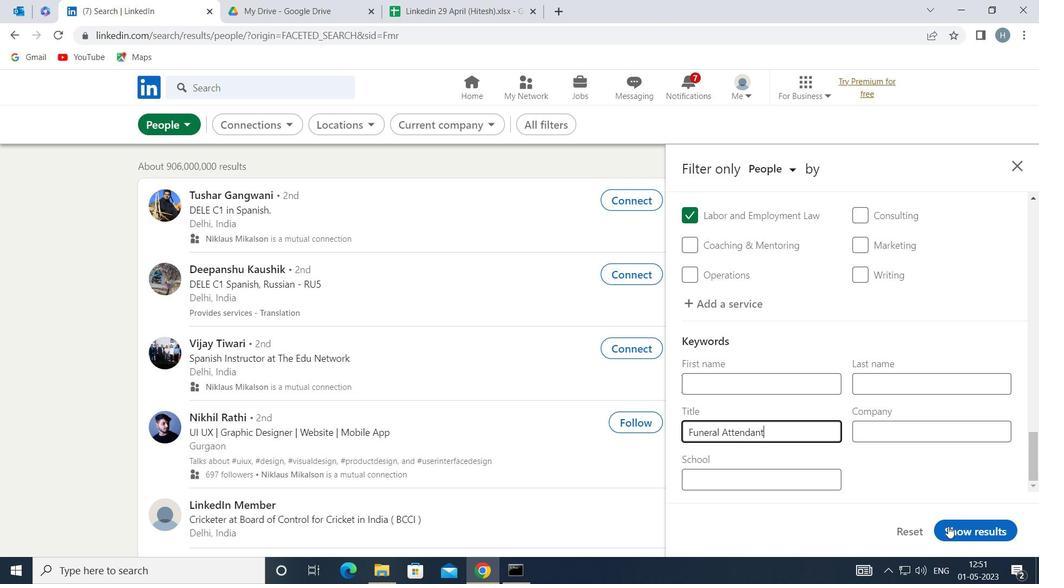 
Action: Mouse pressed left at (967, 534)
Screenshot: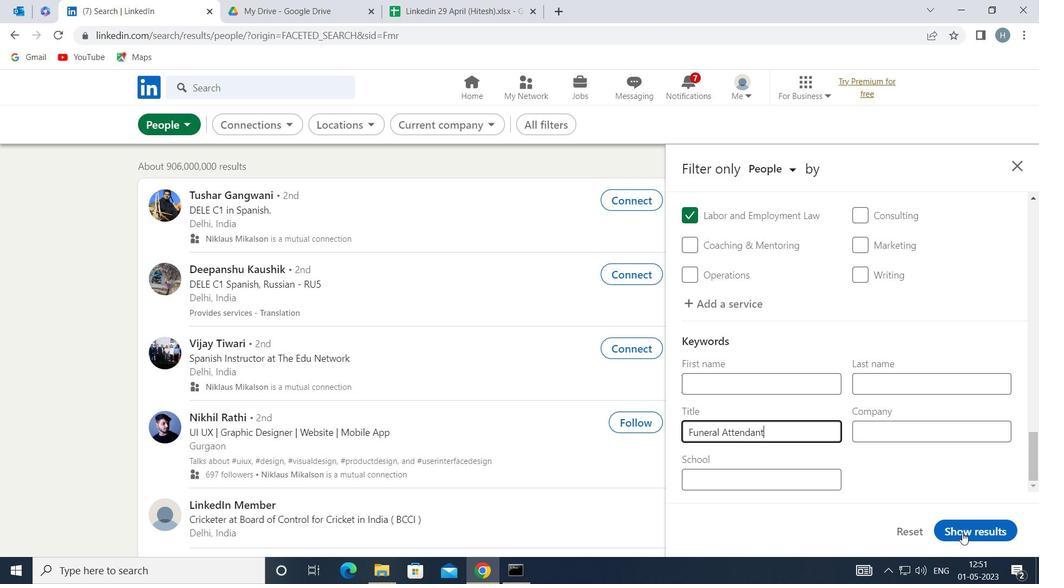 
Action: Mouse moved to (677, 367)
Screenshot: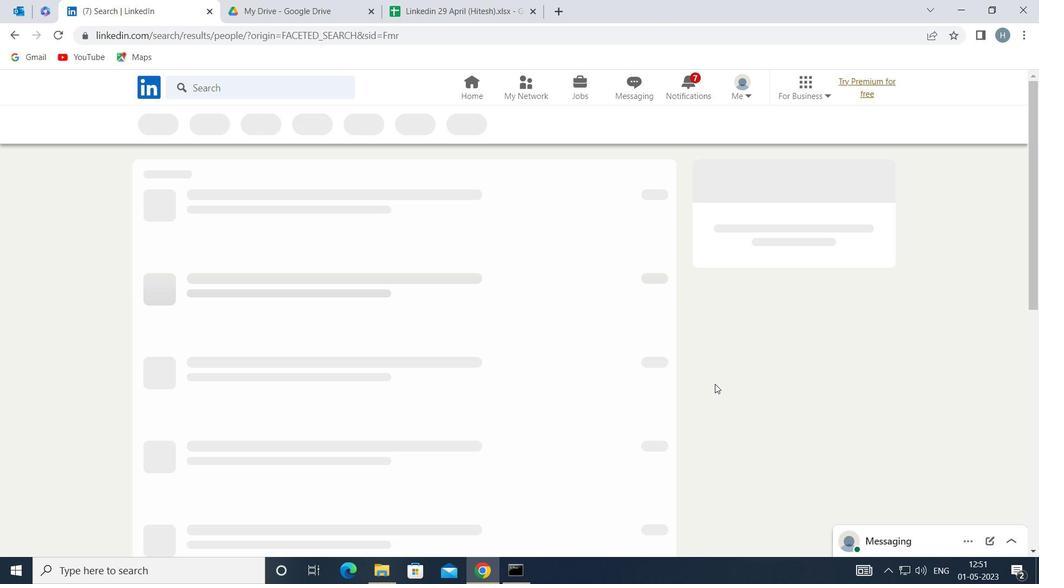 
